 Task: In the  document Johnny.docx Add another  'page' Use the Tool Explore 'and look for brief about the picture in first page, copy 2-3 lines in second sheet.' Align the text to the Left
Action: Mouse moved to (569, 627)
Screenshot: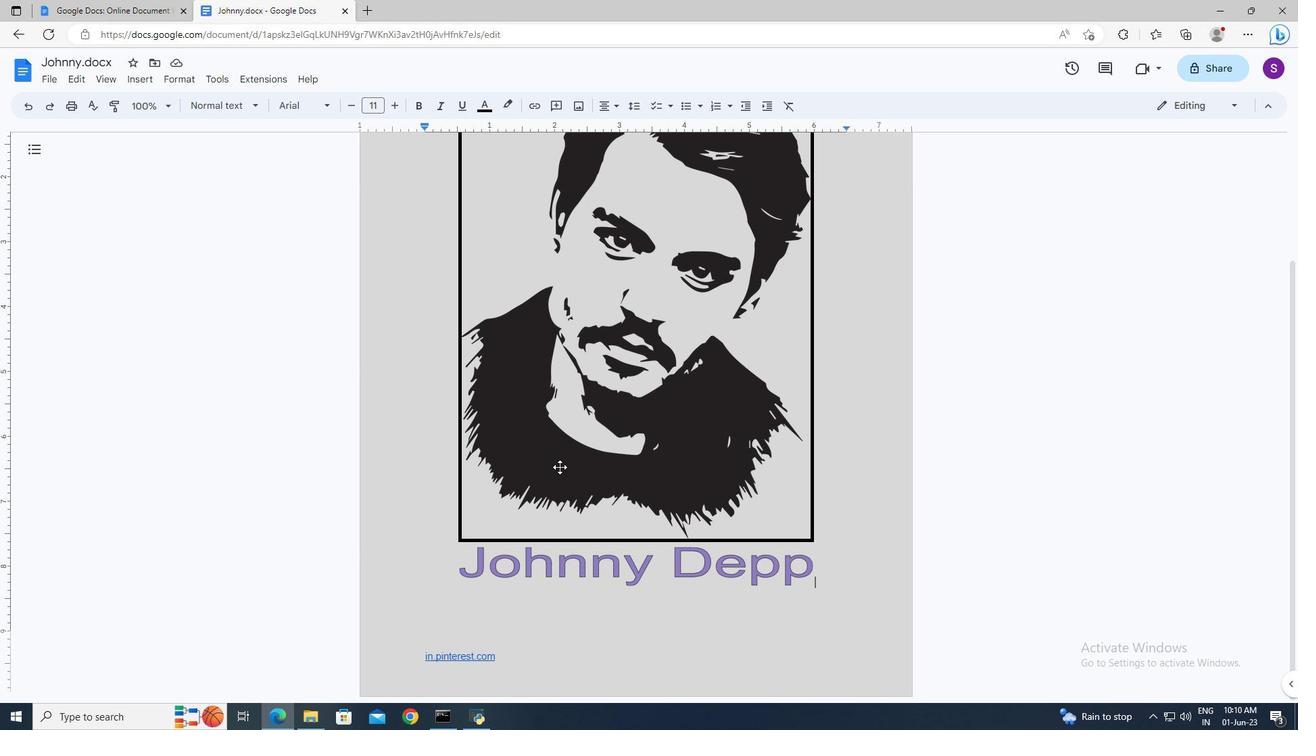 
Action: Mouse pressed left at (569, 627)
Screenshot: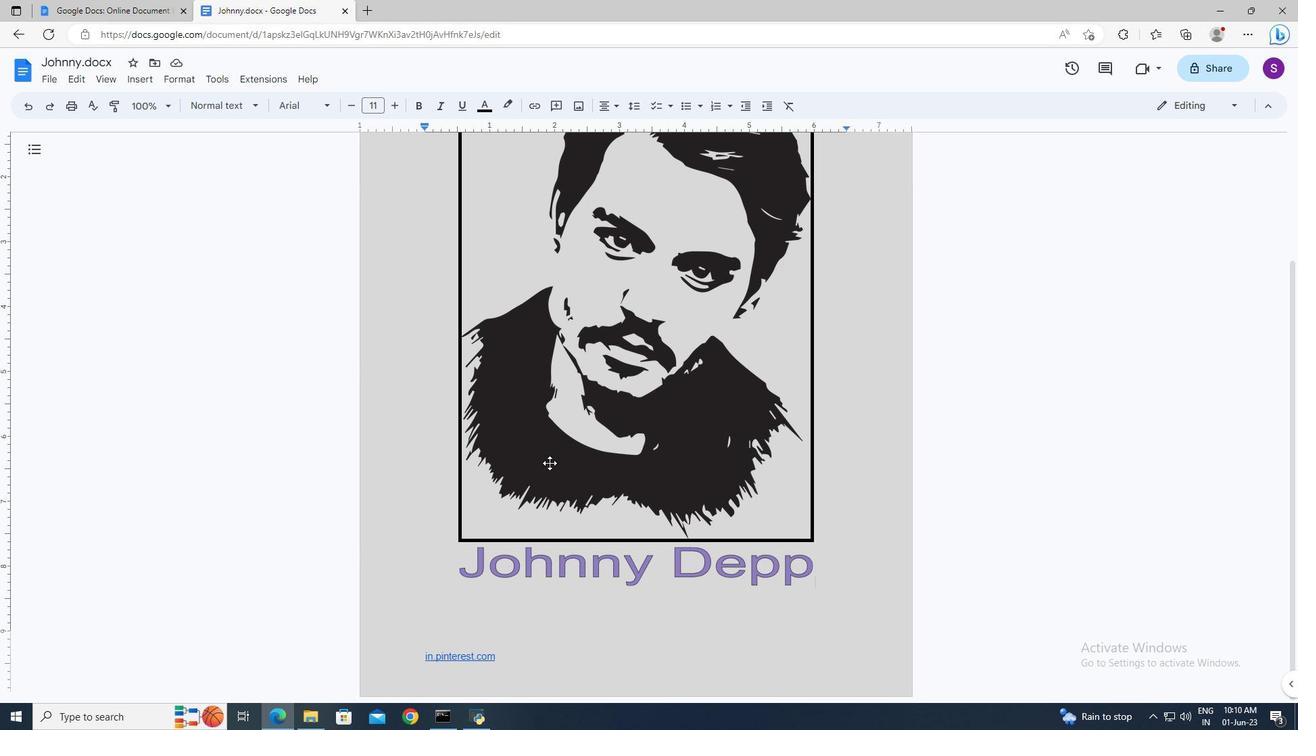 
Action: Mouse moved to (664, 649)
Screenshot: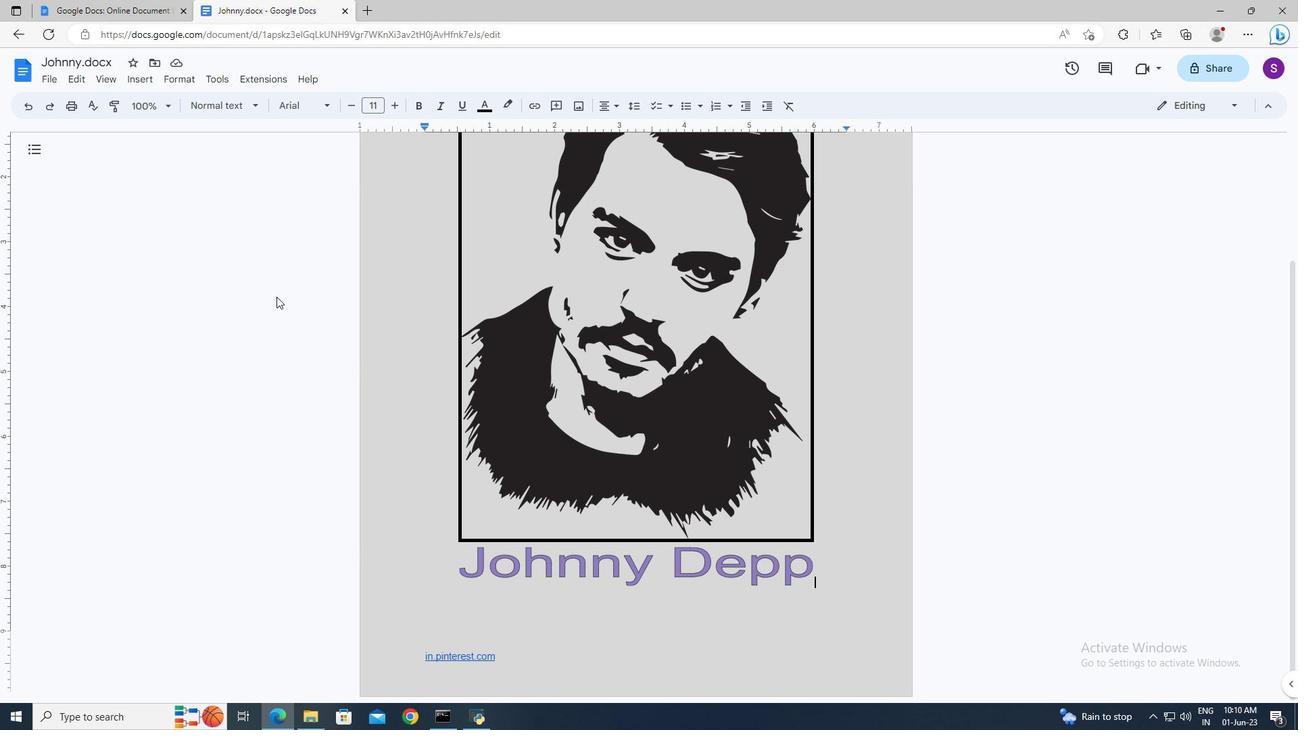 
Action: Mouse pressed left at (664, 649)
Screenshot: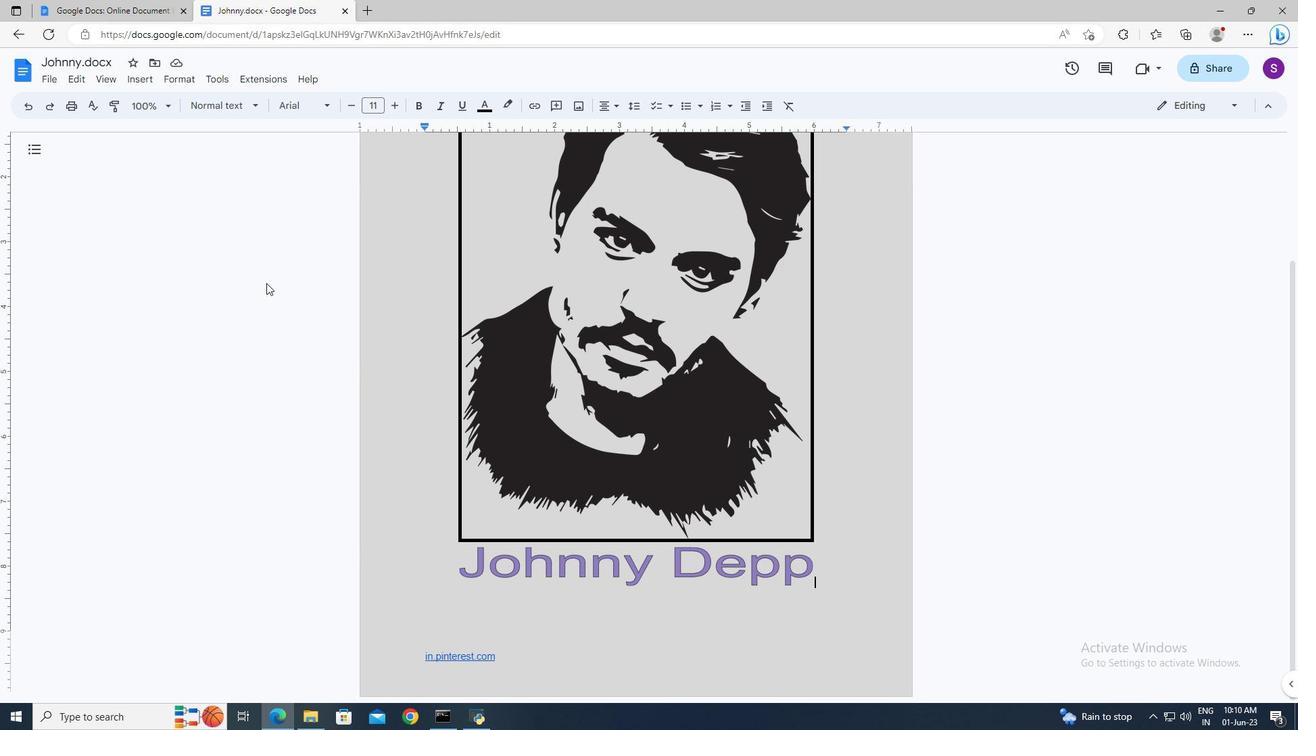 
Action: Mouse moved to (699, 645)
Screenshot: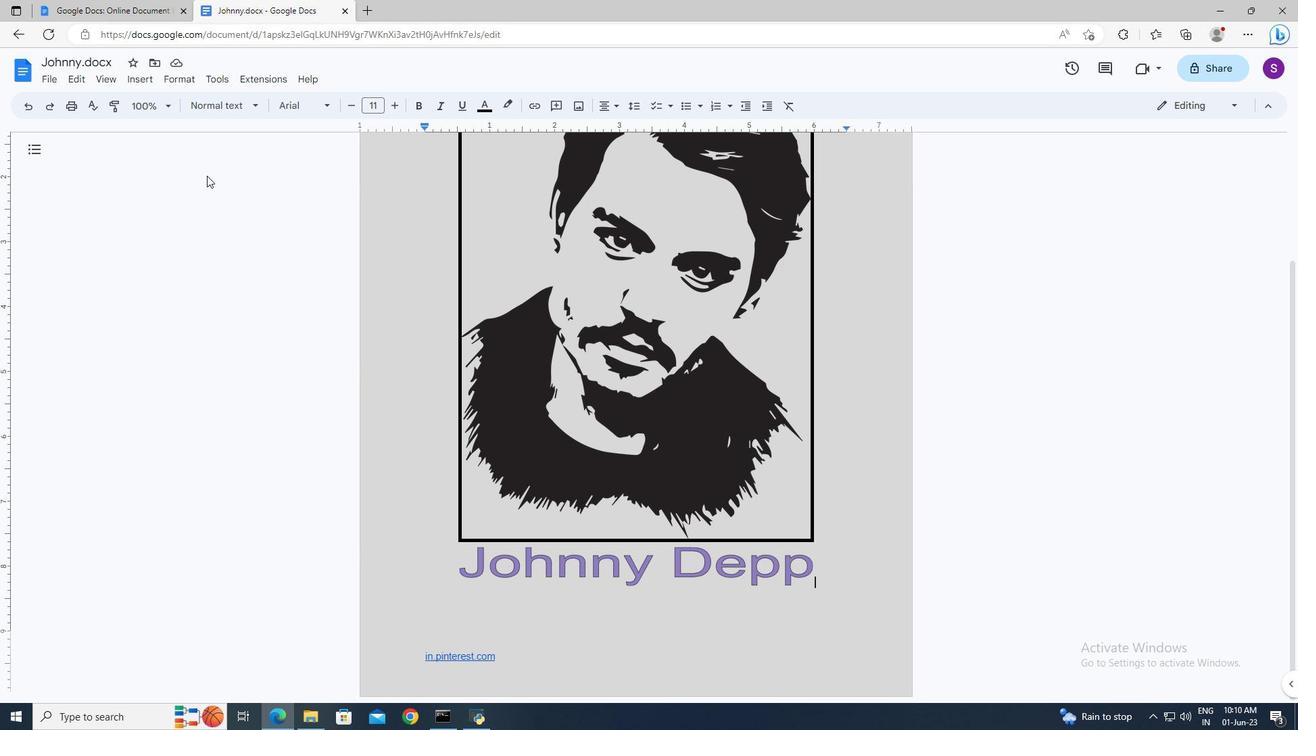 
Action: Mouse pressed left at (699, 645)
Screenshot: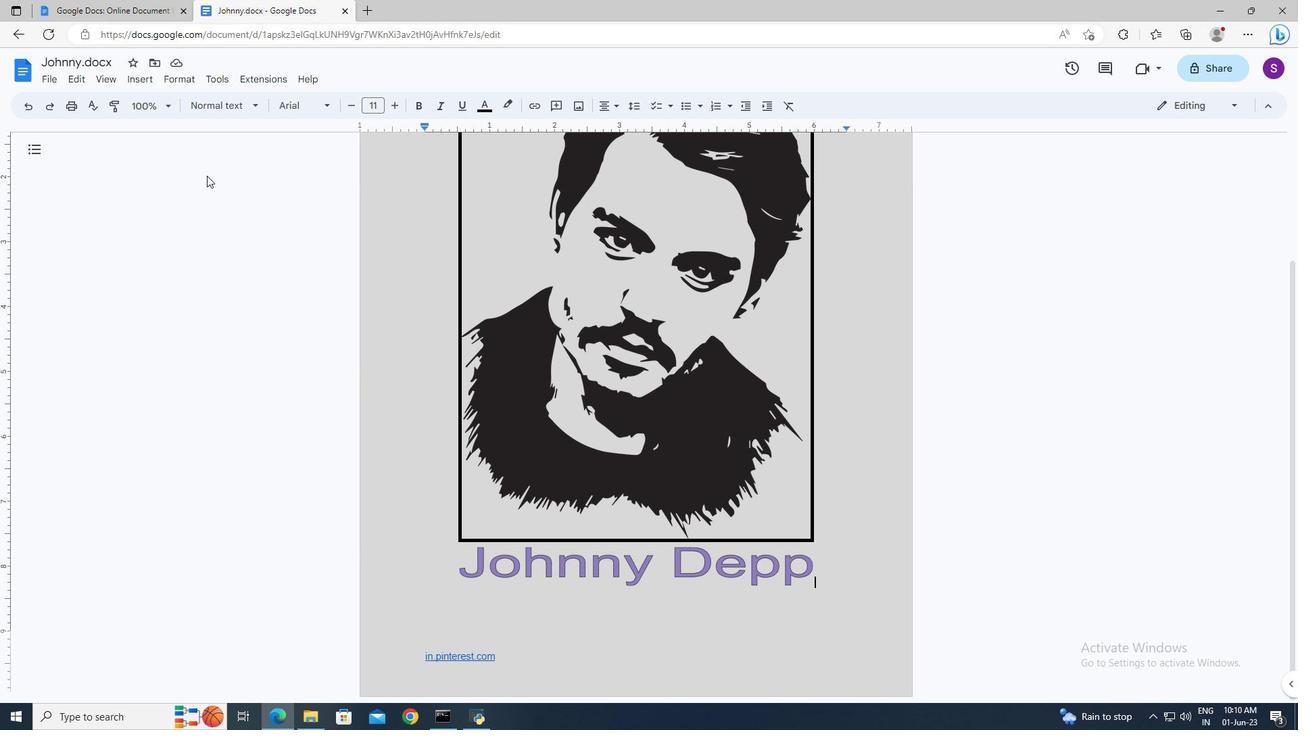 
Action: Mouse pressed left at (699, 645)
Screenshot: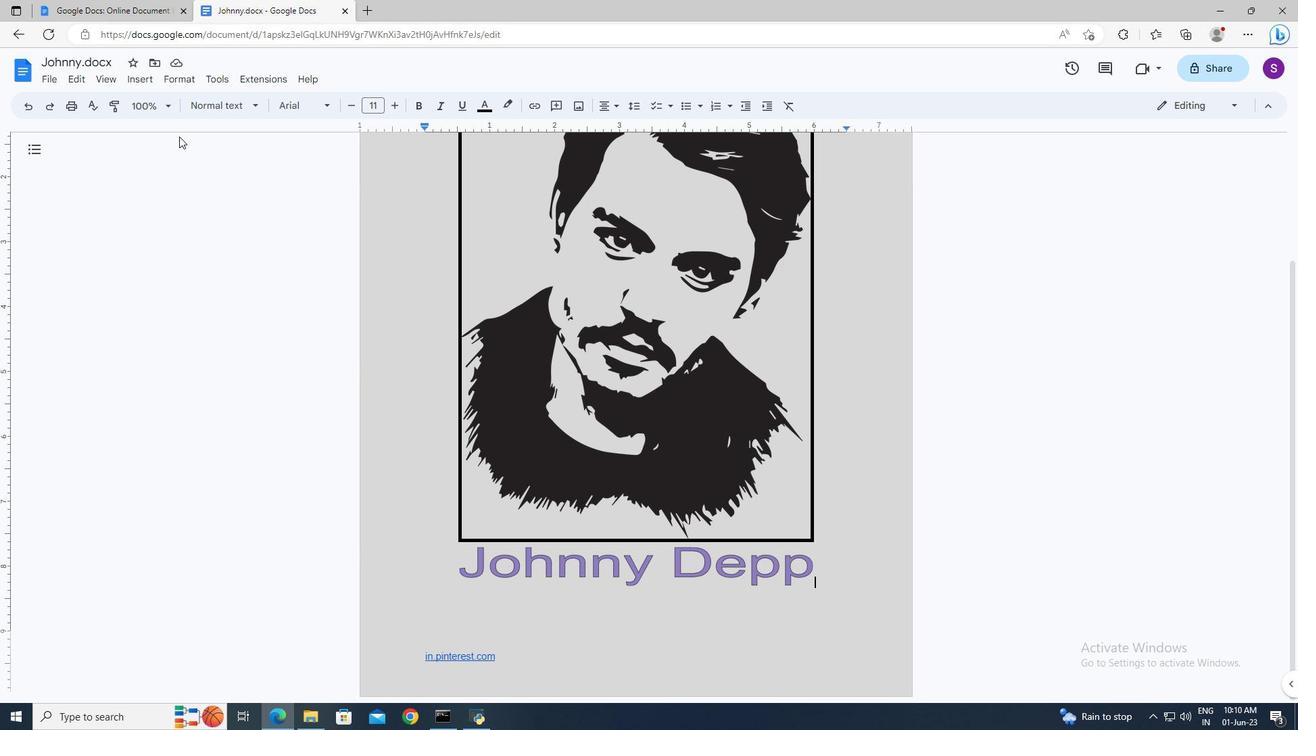 
Action: Mouse moved to (144, 84)
Screenshot: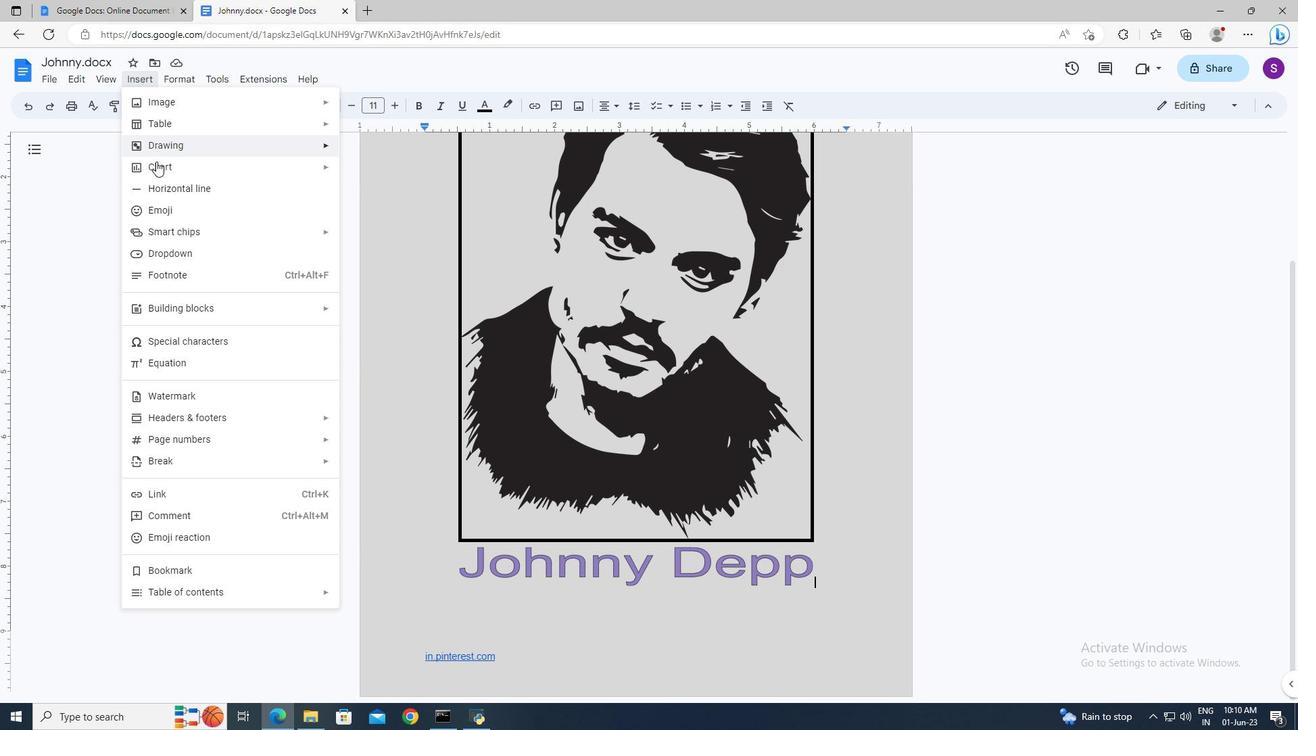 
Action: Mouse pressed left at (144, 84)
Screenshot: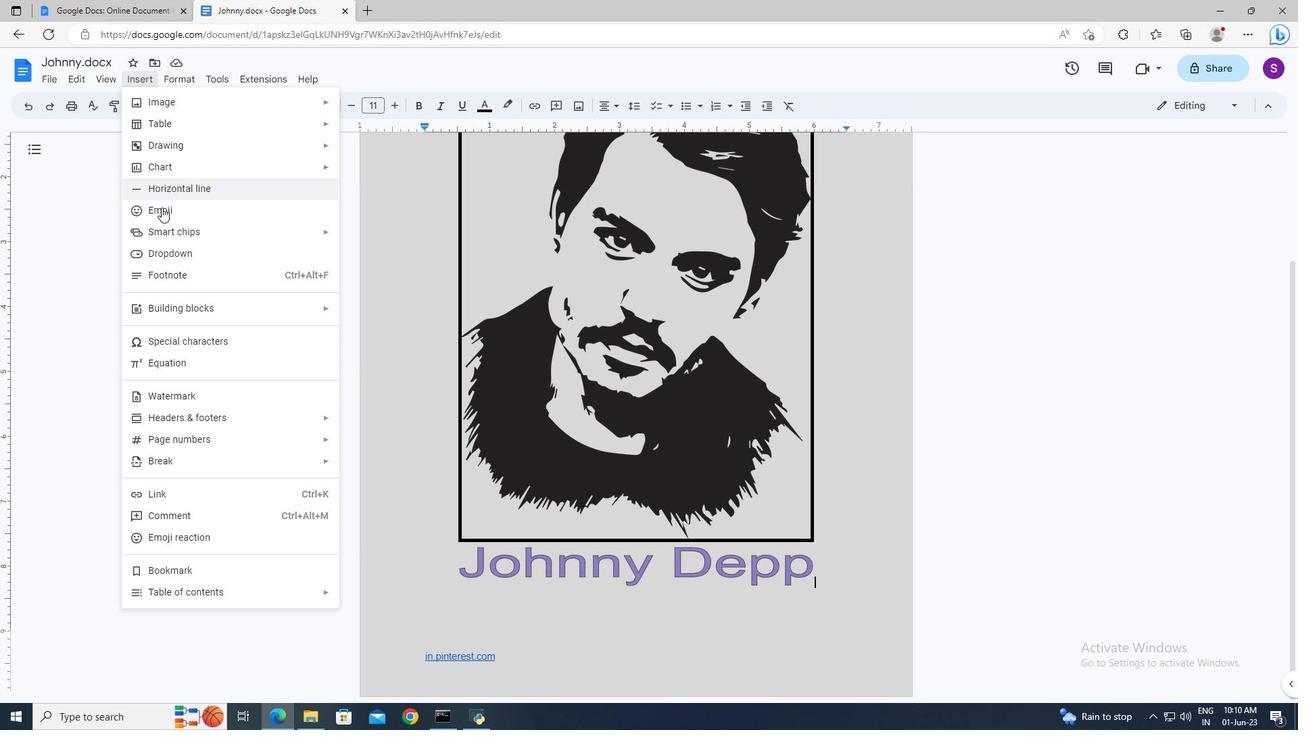 
Action: Mouse pressed left at (144, 84)
Screenshot: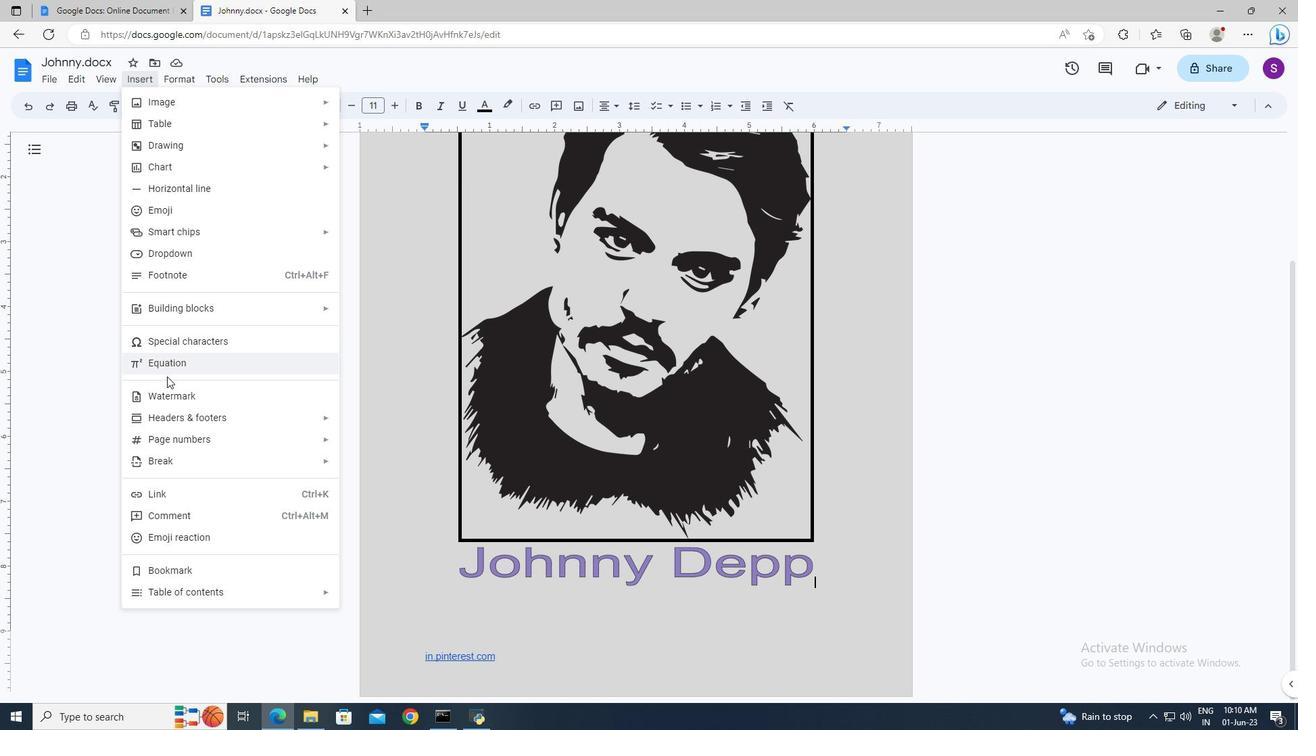 
Action: Mouse moved to (146, 85)
Screenshot: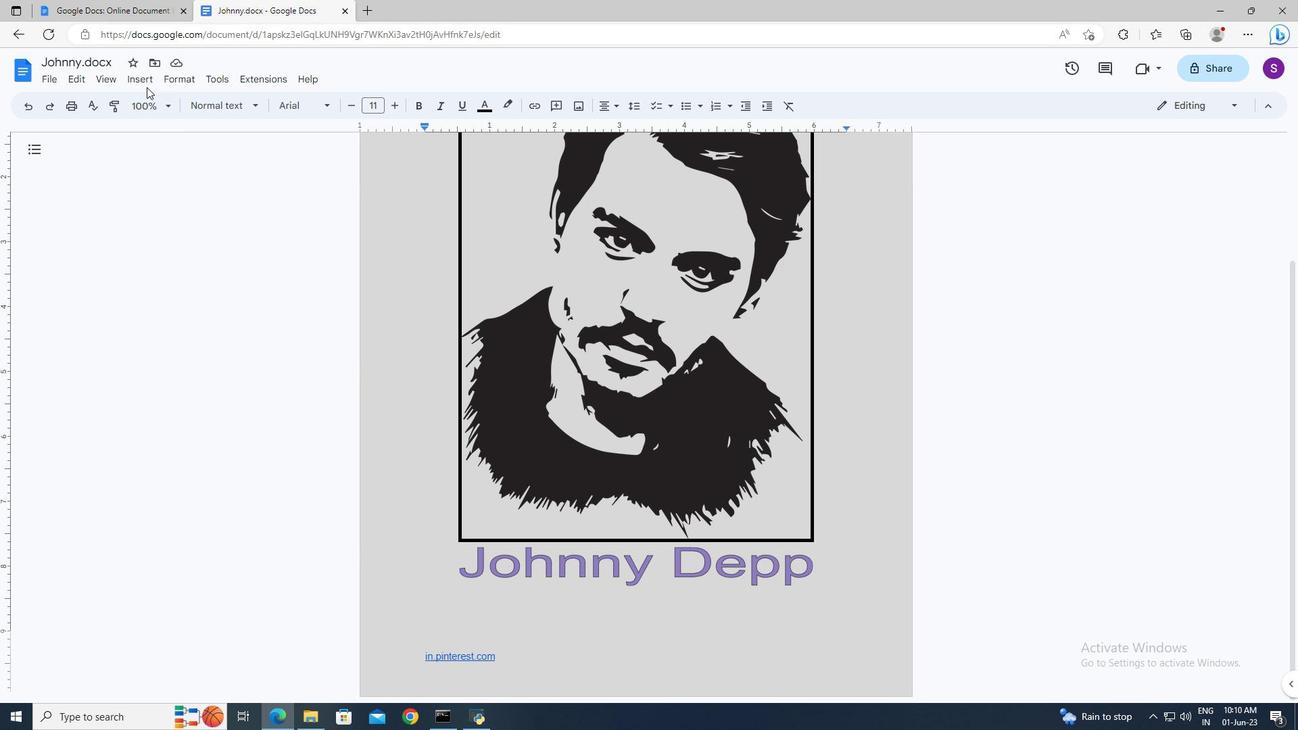 
Action: Mouse pressed left at (146, 85)
Screenshot: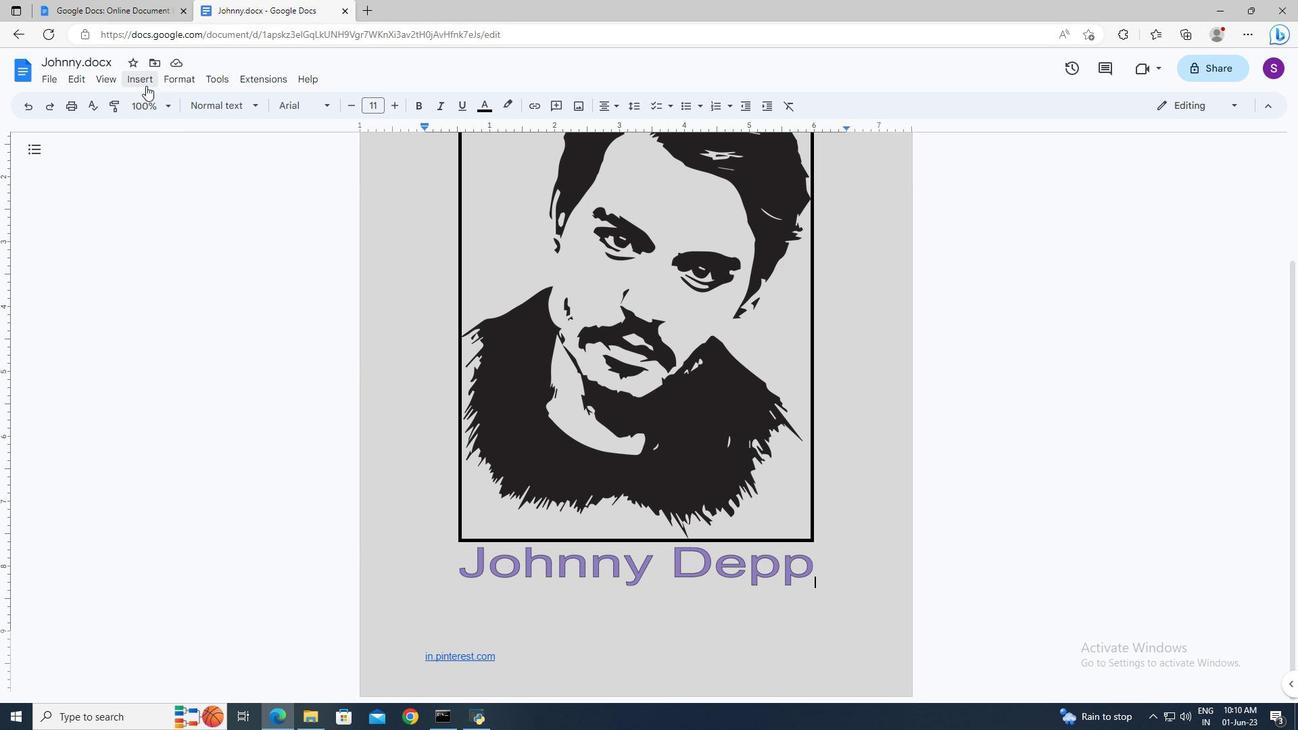 
Action: Mouse moved to (356, 469)
Screenshot: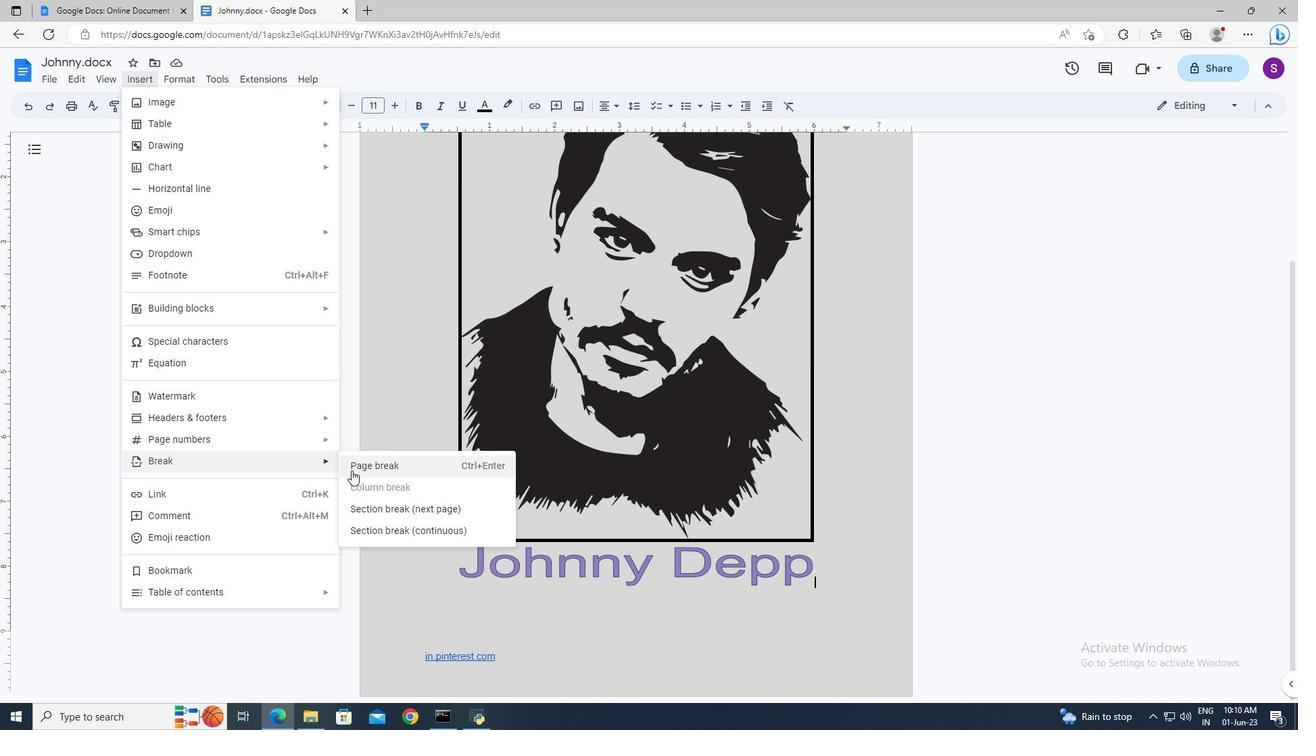 
Action: Mouse pressed left at (356, 469)
Screenshot: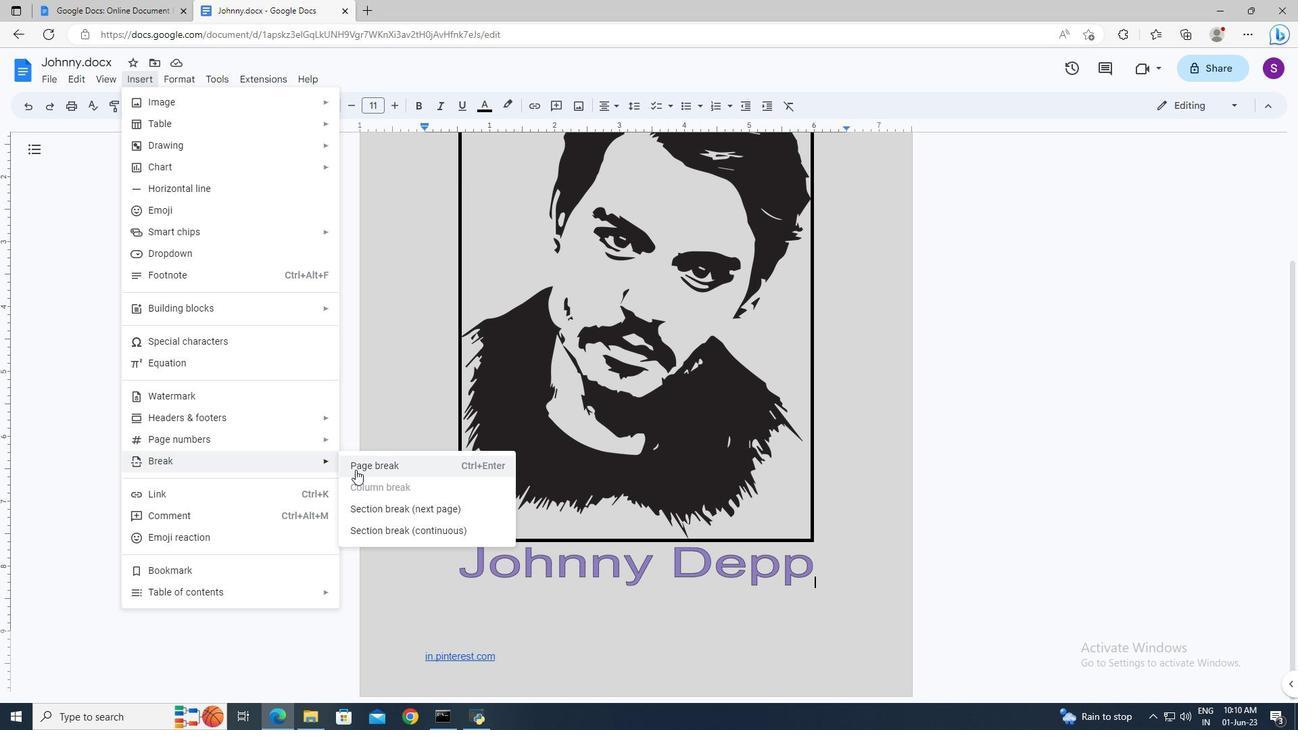 
Action: Mouse moved to (226, 85)
Screenshot: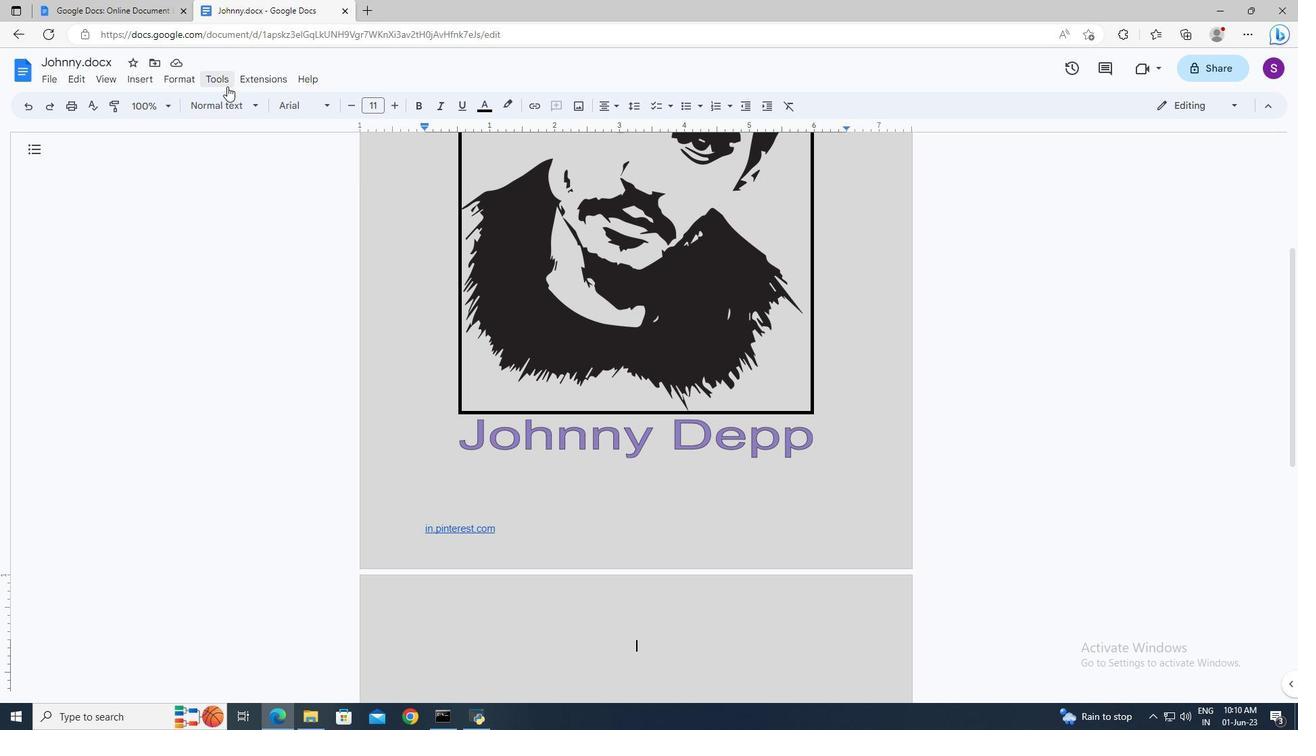 
Action: Mouse pressed left at (226, 85)
Screenshot: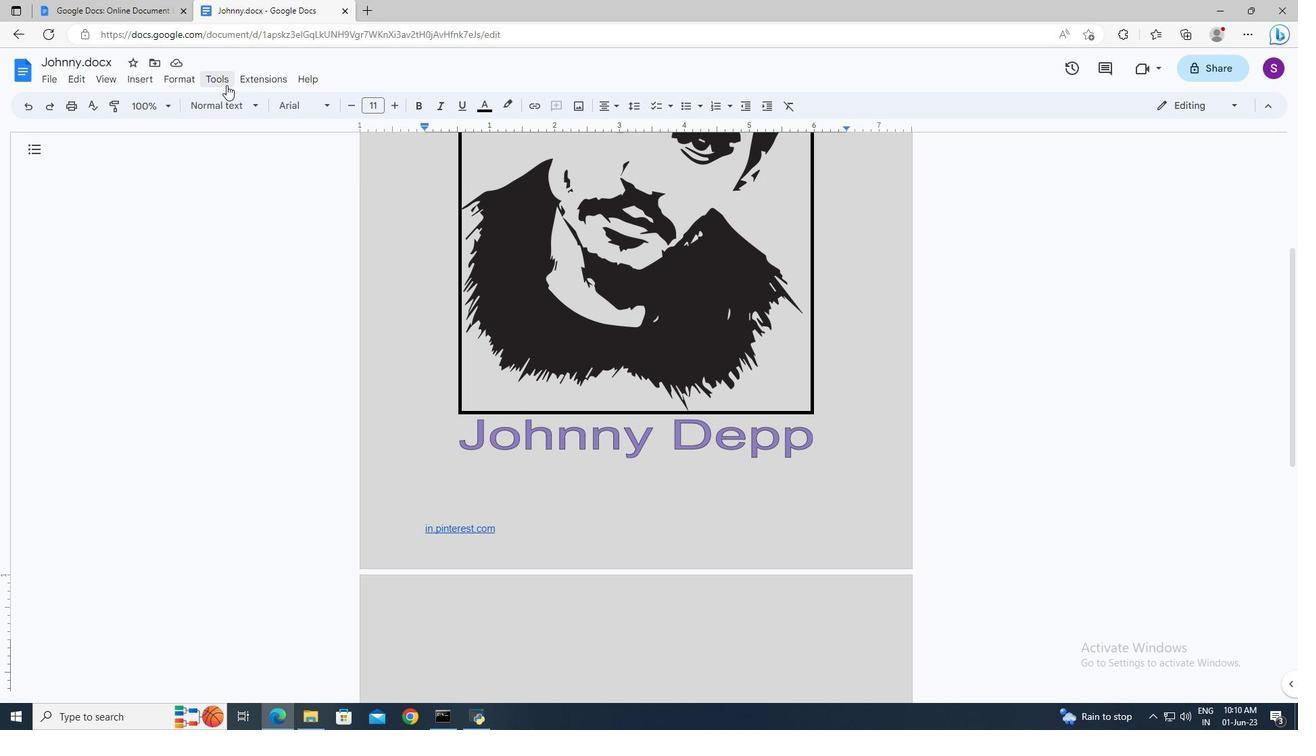 
Action: Mouse moved to (250, 231)
Screenshot: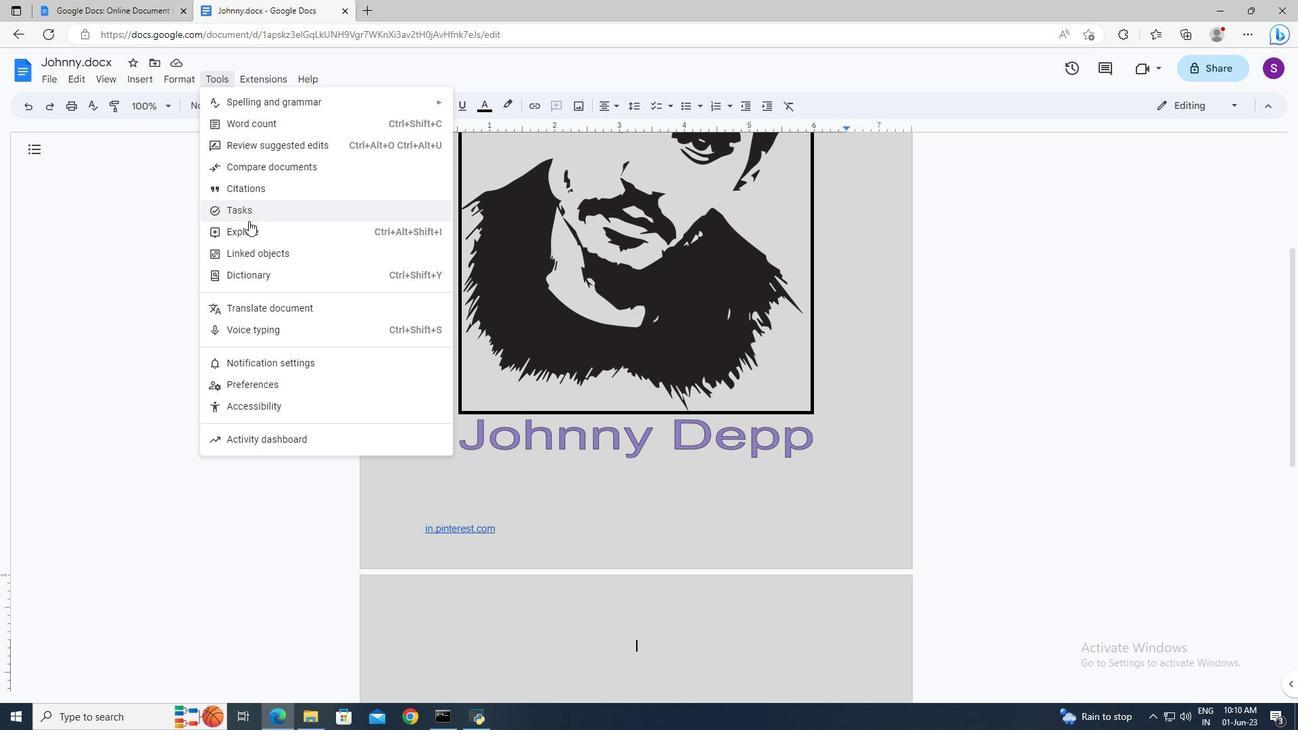 
Action: Mouse pressed left at (250, 231)
Screenshot: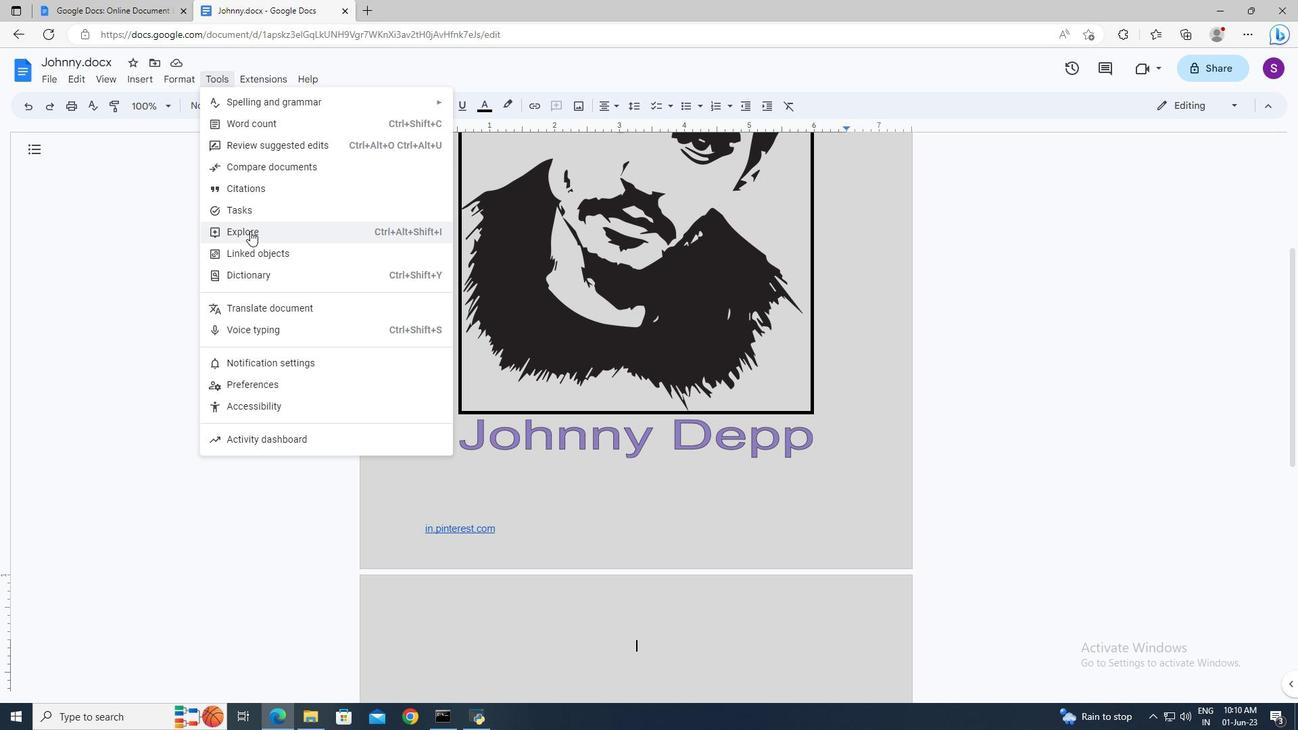
Action: Mouse moved to (1135, 141)
Screenshot: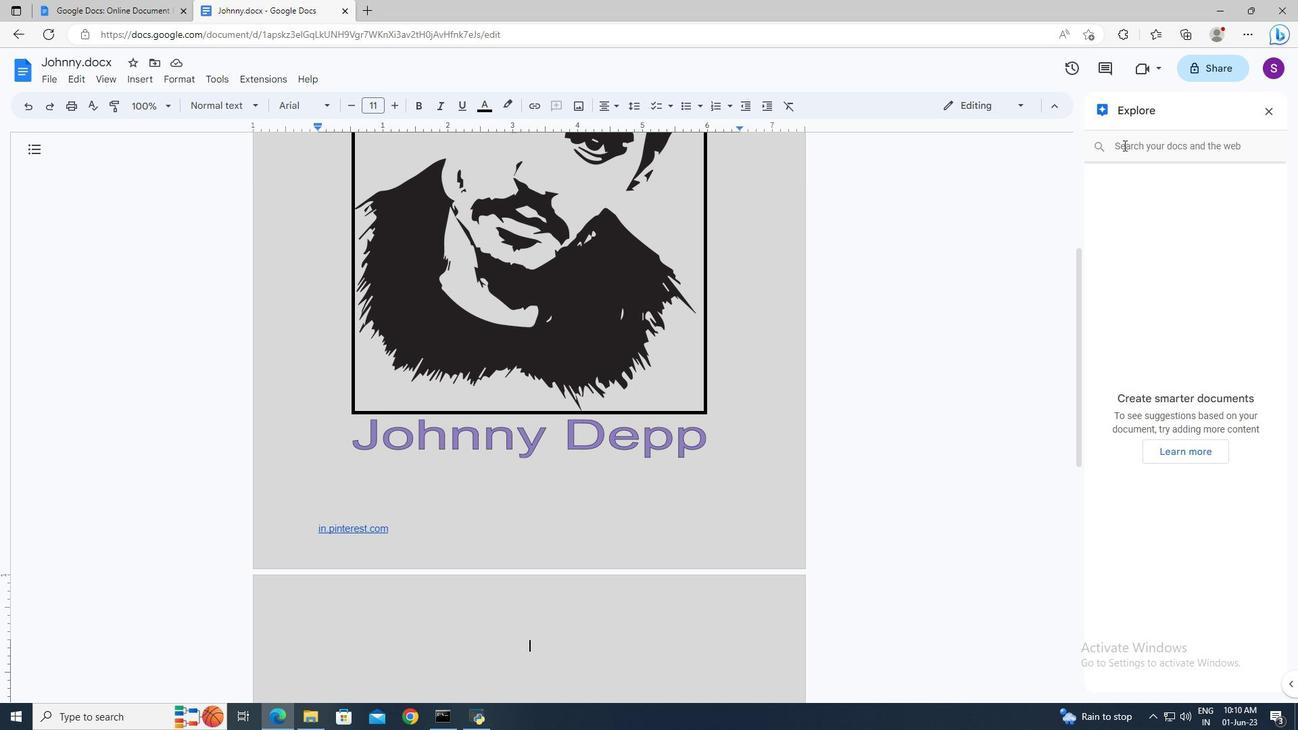 
Action: Mouse pressed left at (1135, 141)
Screenshot: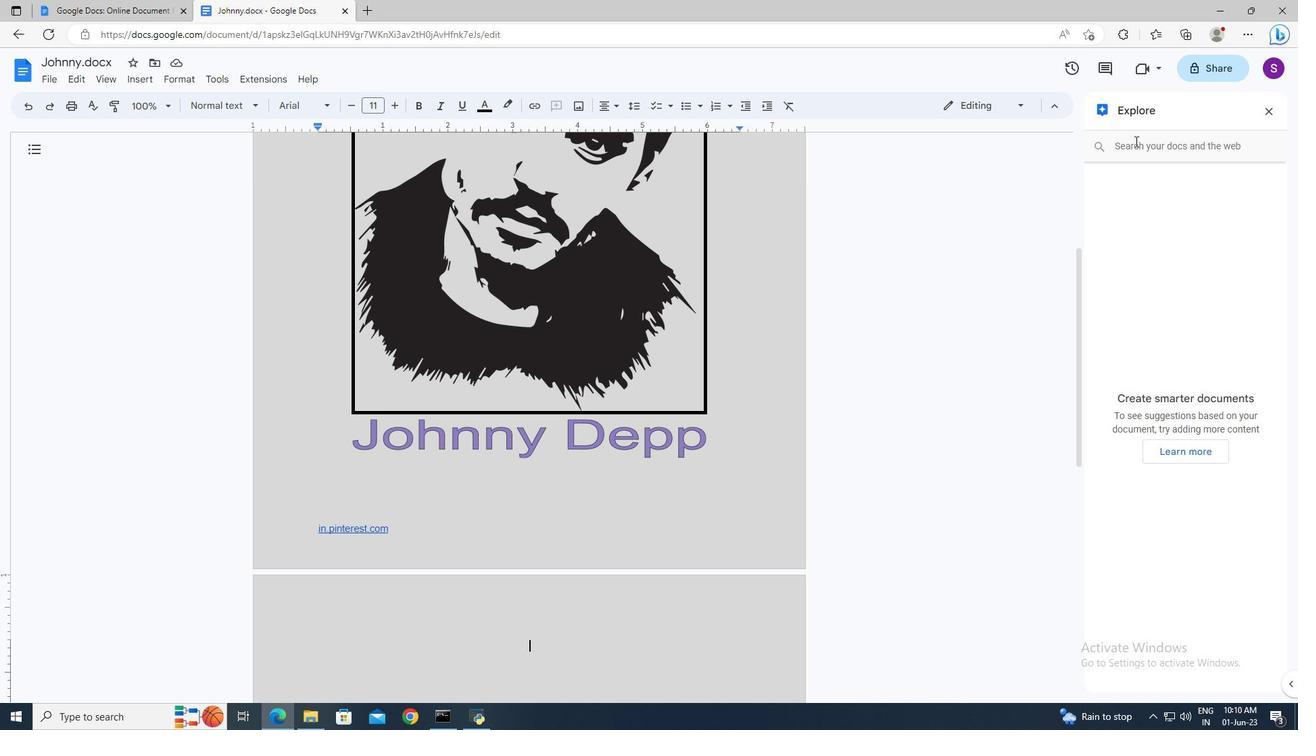 
Action: Mouse moved to (1134, 140)
Screenshot: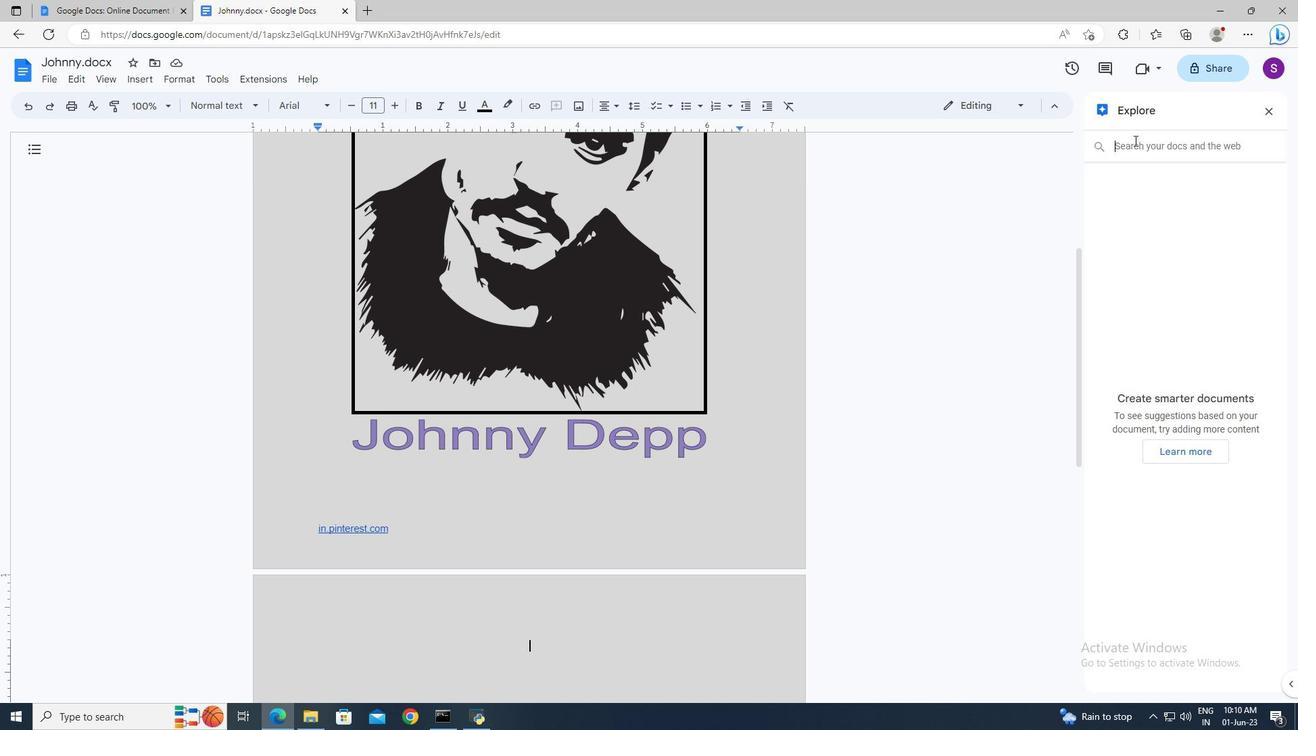 
Action: Key pressed brief<Key.space>about<Key.space><Key.shift>Johnny<Key.space><Key.shift>Depp<Key.enter>
Screenshot: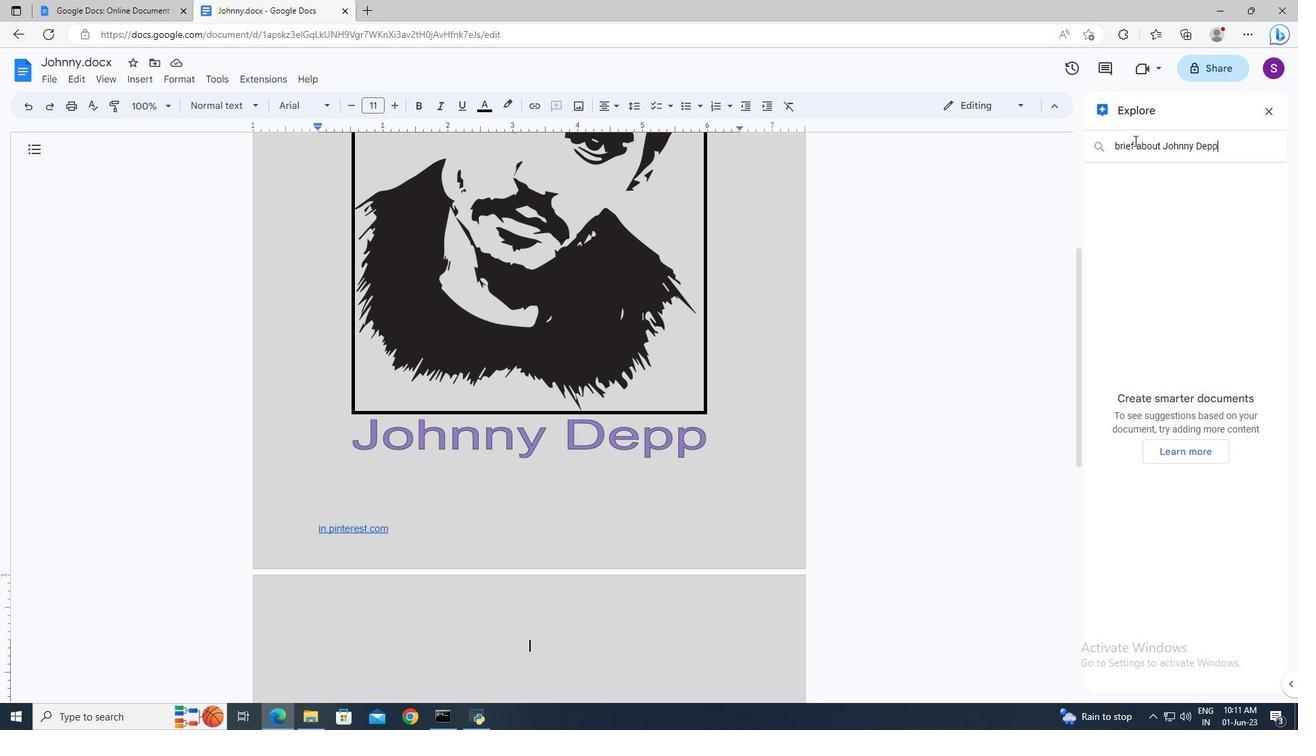 
Action: Mouse moved to (1206, 185)
Screenshot: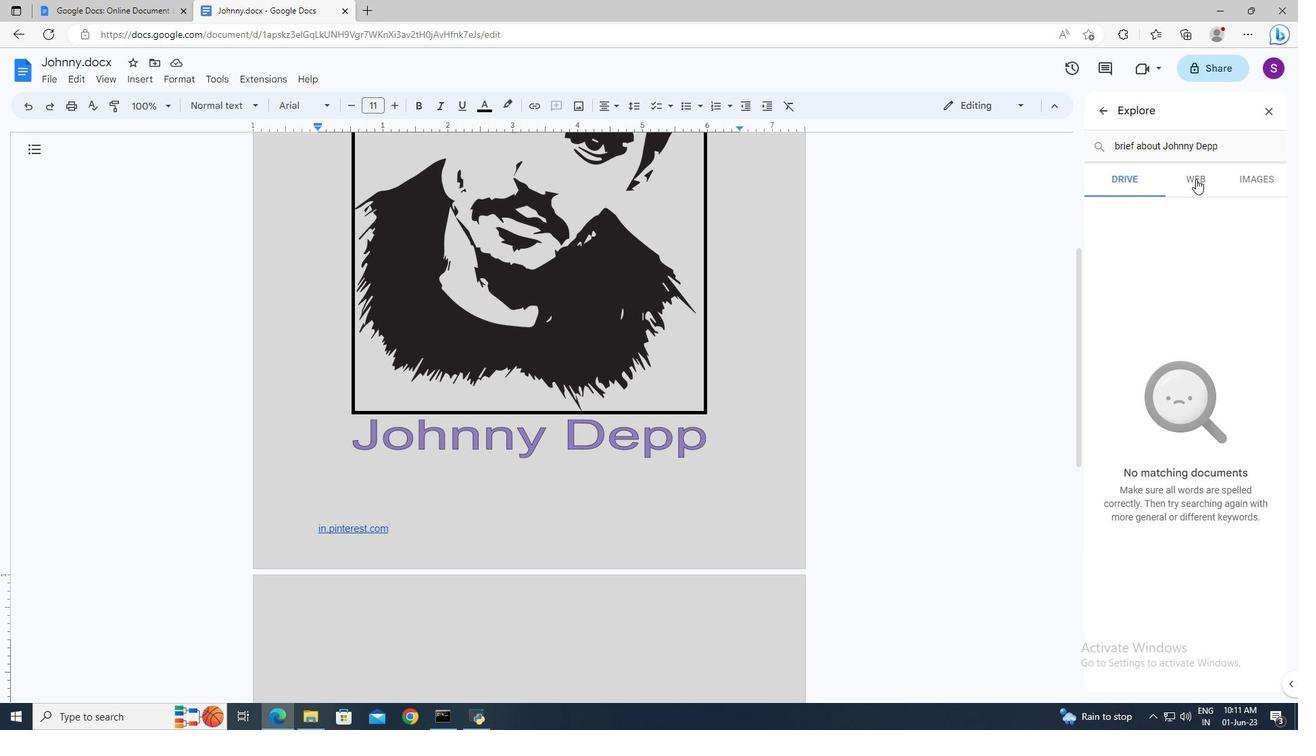 
Action: Mouse pressed left at (1206, 185)
Screenshot: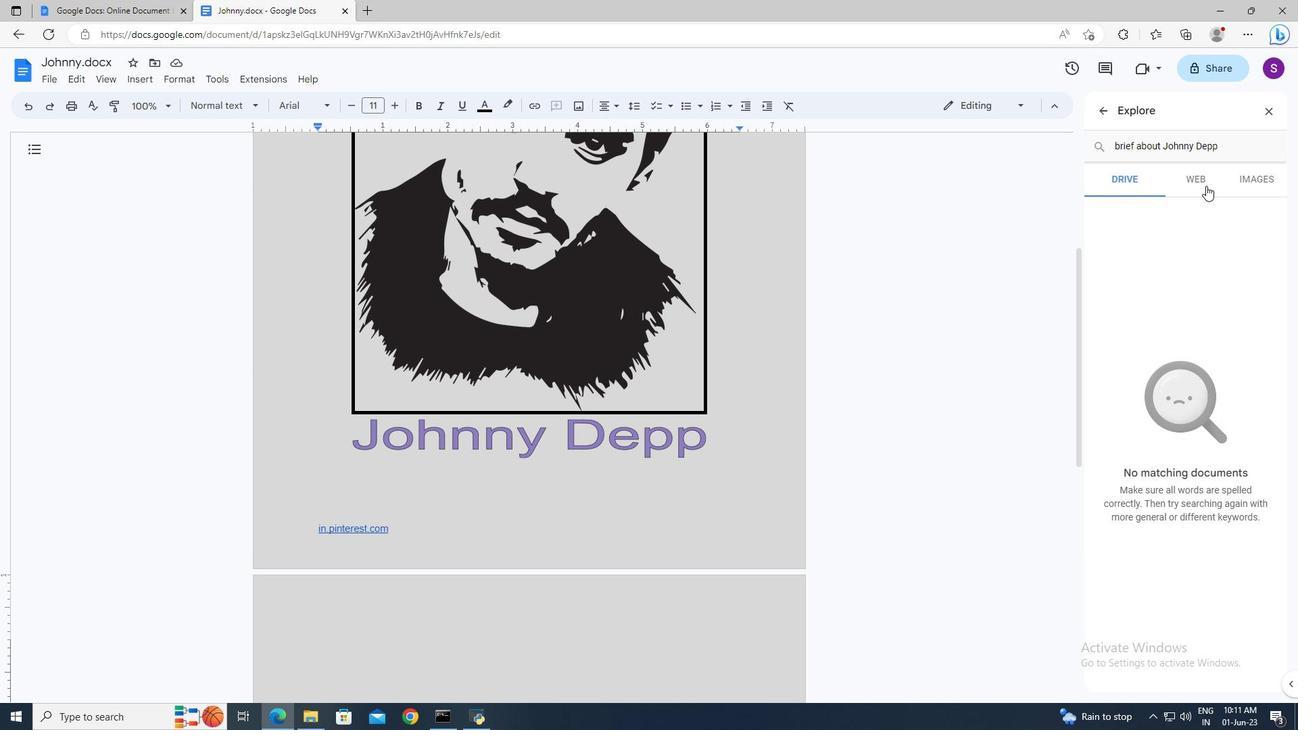 
Action: Mouse moved to (1196, 239)
Screenshot: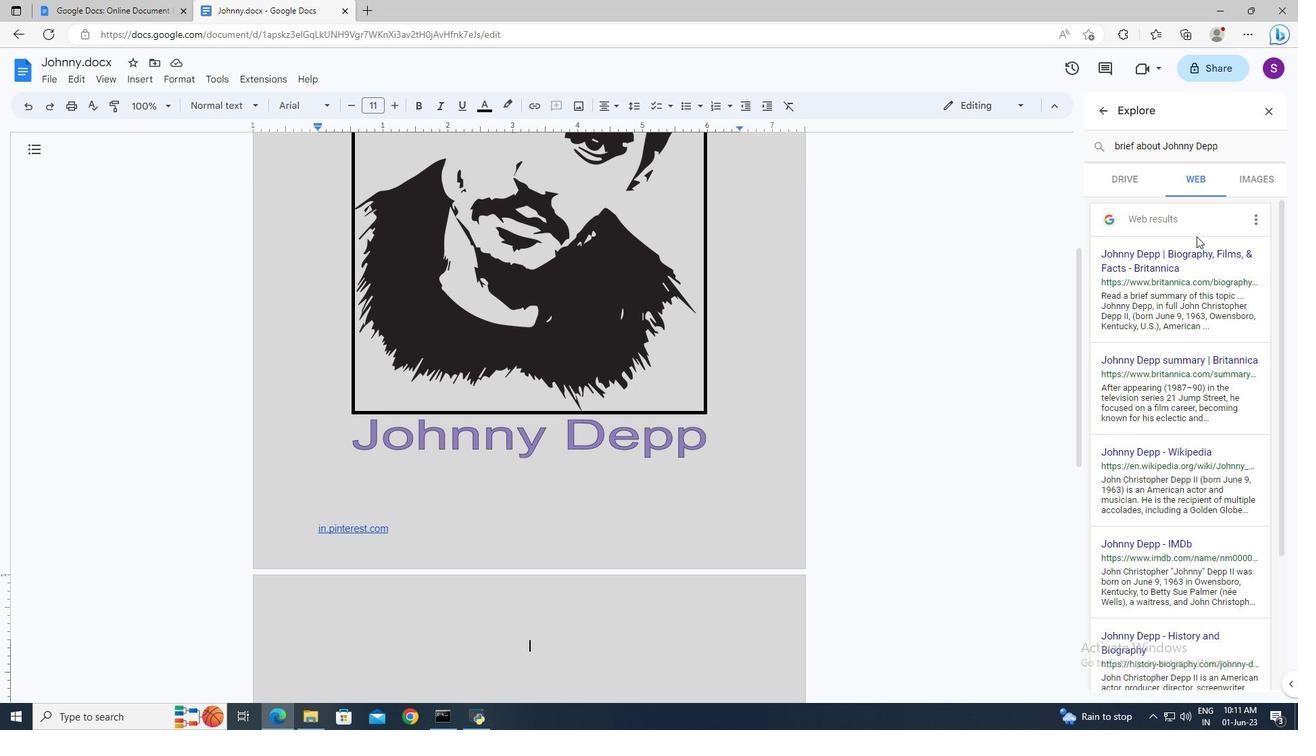 
Action: Mouse scrolled (1196, 238) with delta (0, 0)
Screenshot: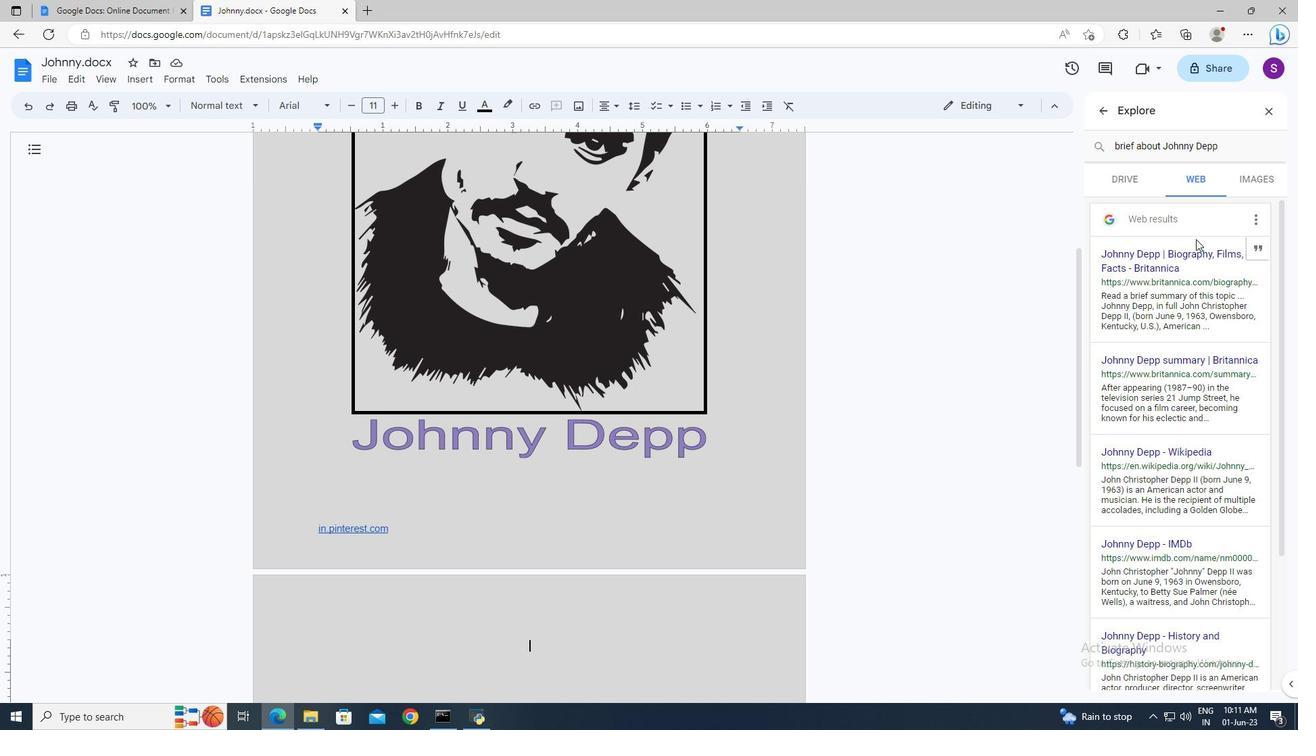 
Action: Mouse moved to (1101, 312)
Screenshot: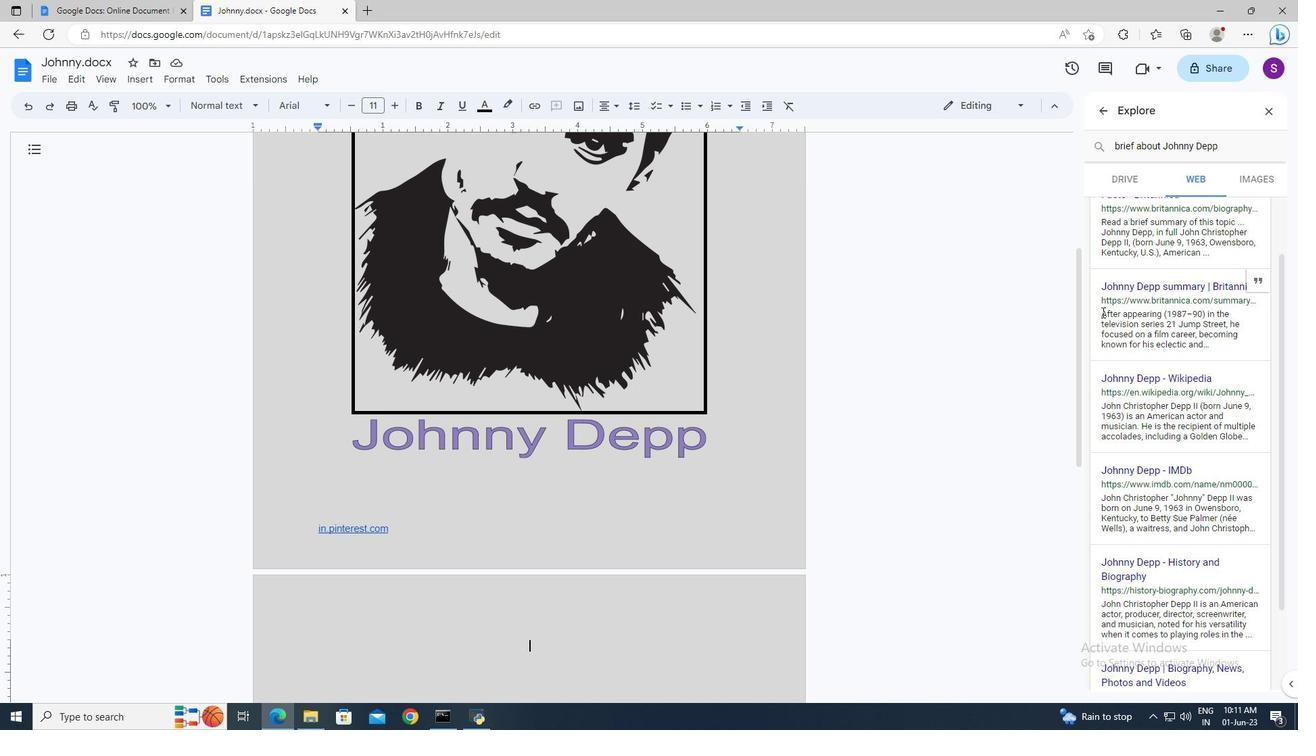 
Action: Mouse pressed left at (1101, 312)
Screenshot: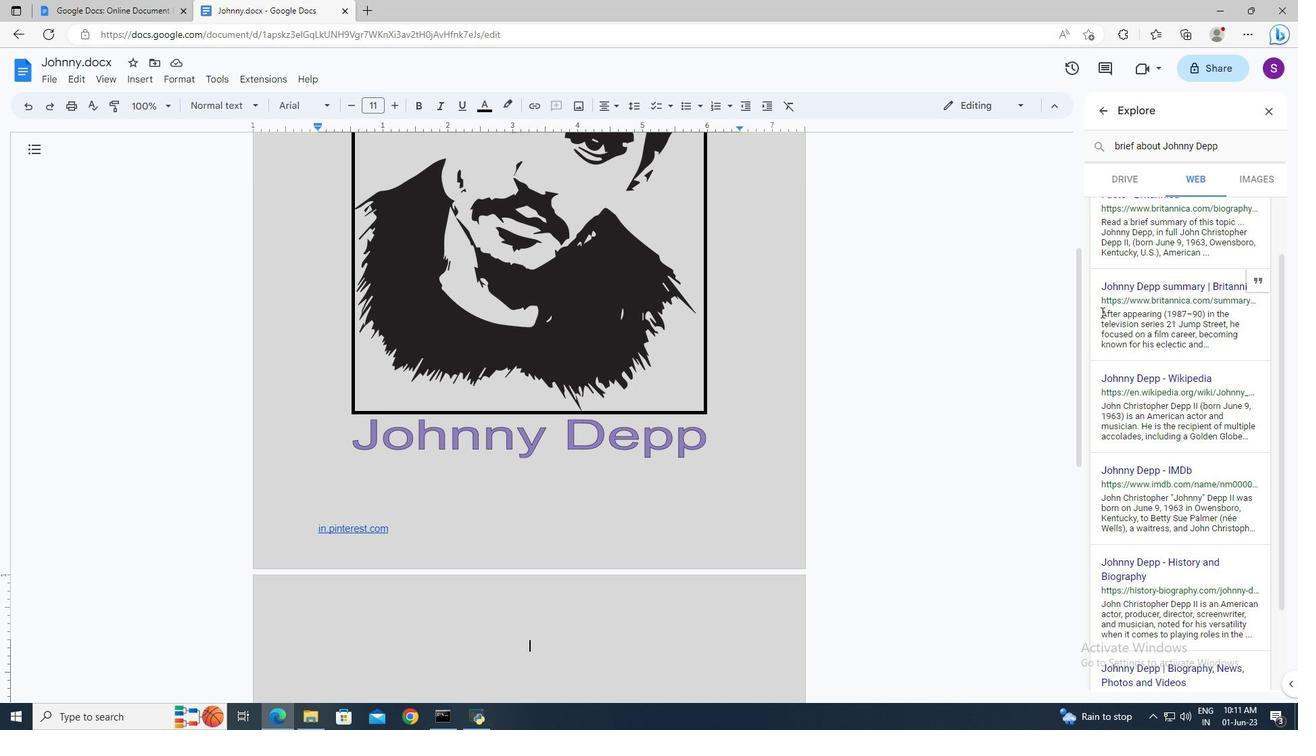 
Action: Mouse moved to (1165, 330)
Screenshot: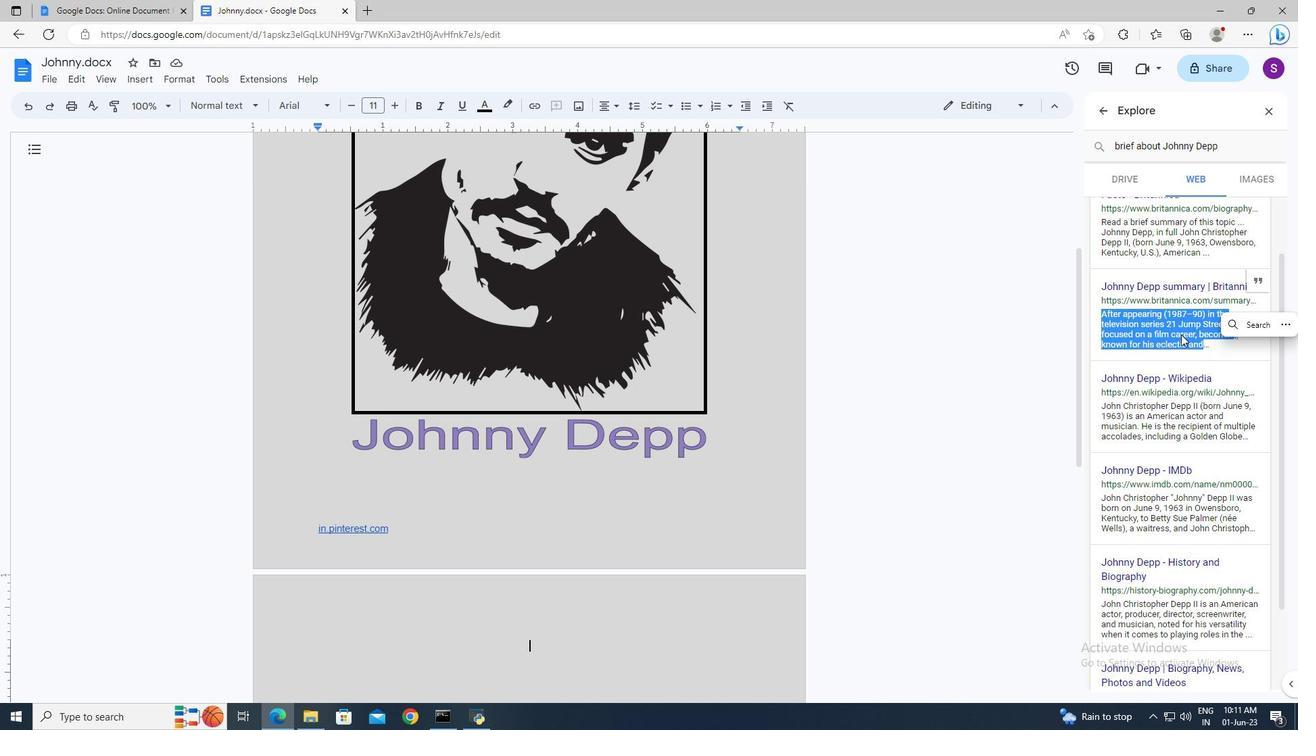
Action: Mouse pressed right at (1165, 330)
Screenshot: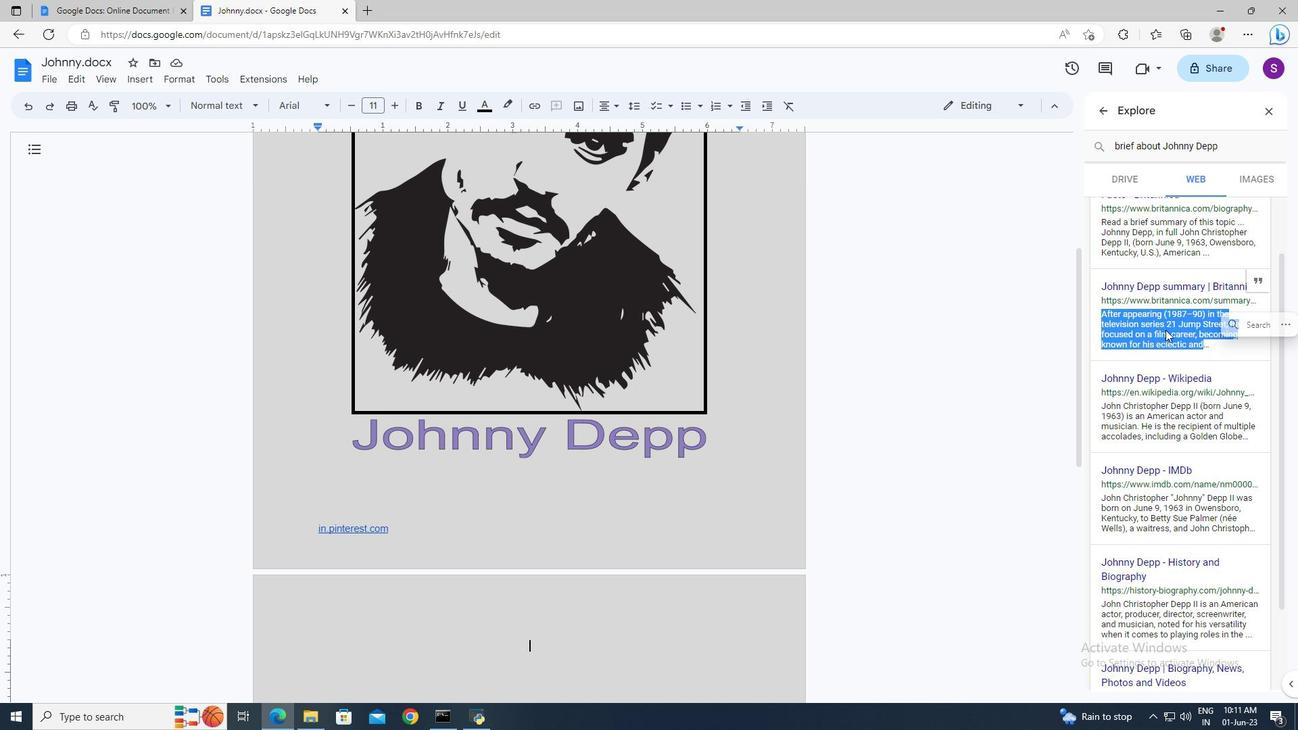 
Action: Mouse moved to (1034, 344)
Screenshot: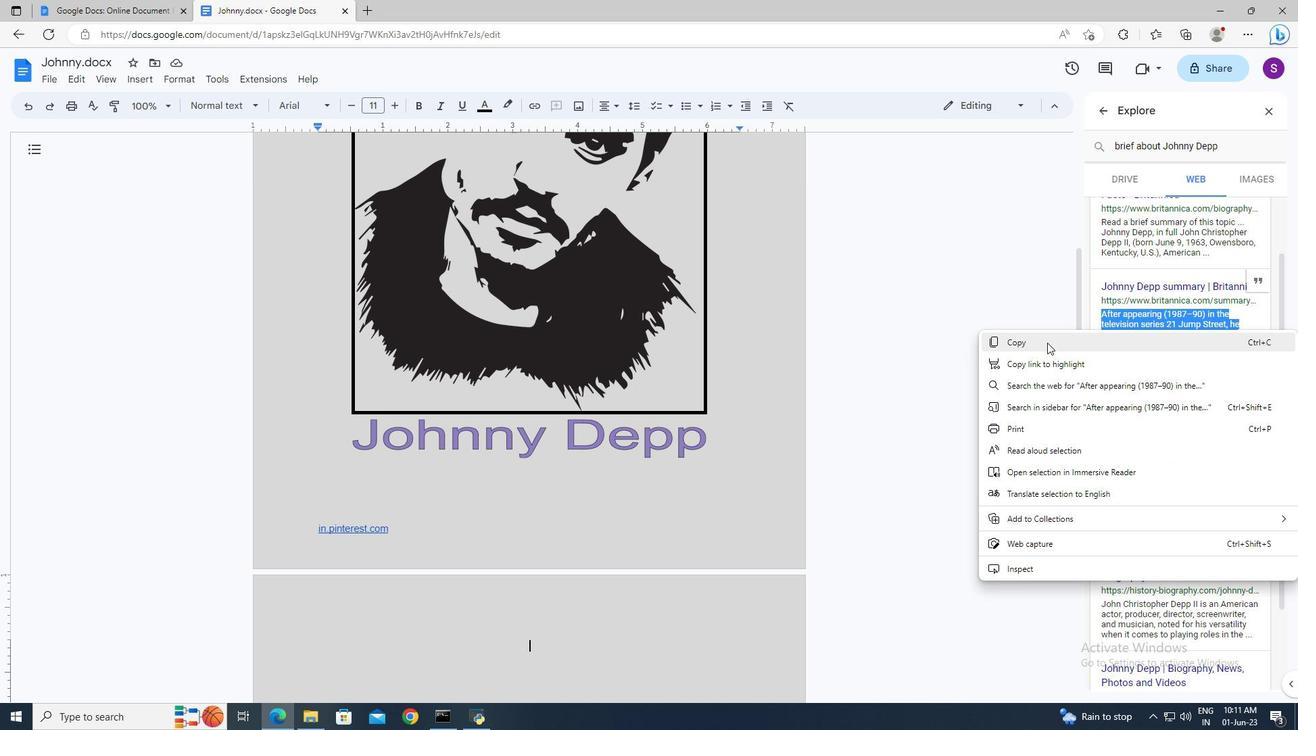 
Action: Mouse pressed left at (1034, 344)
Screenshot: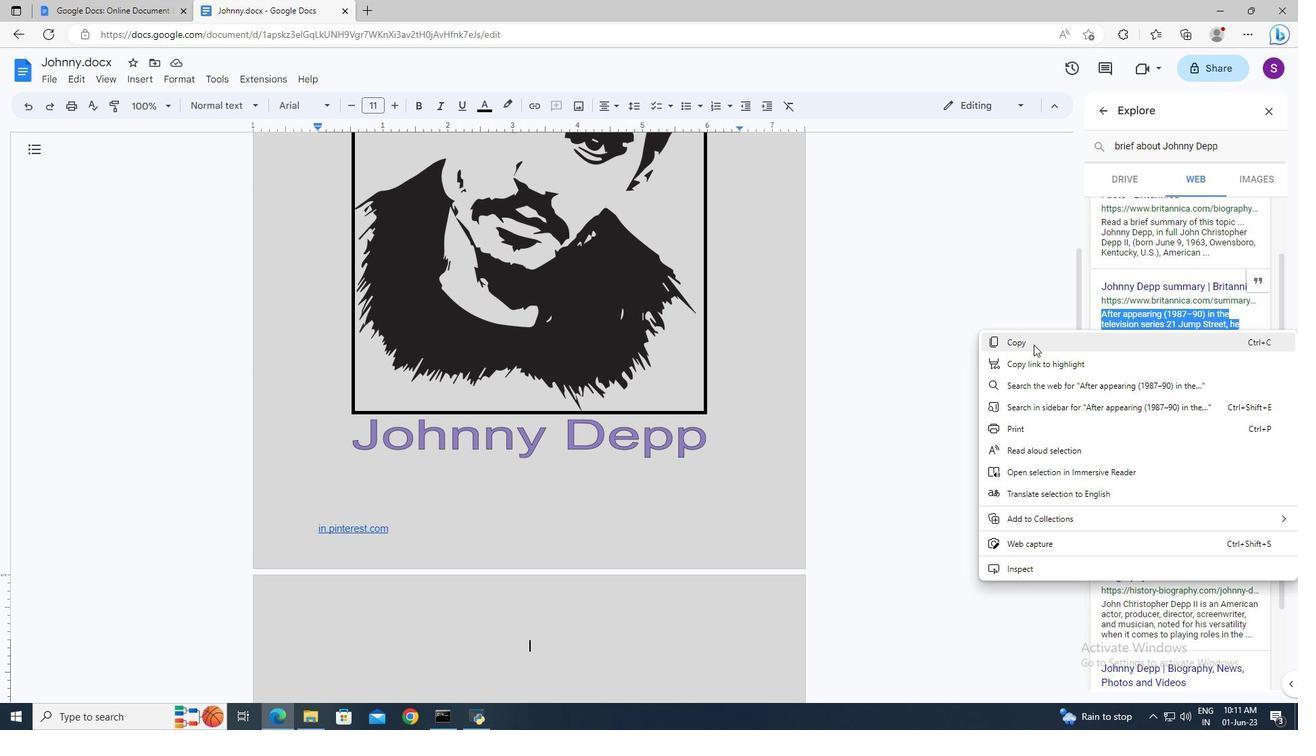 
Action: Mouse moved to (448, 647)
Screenshot: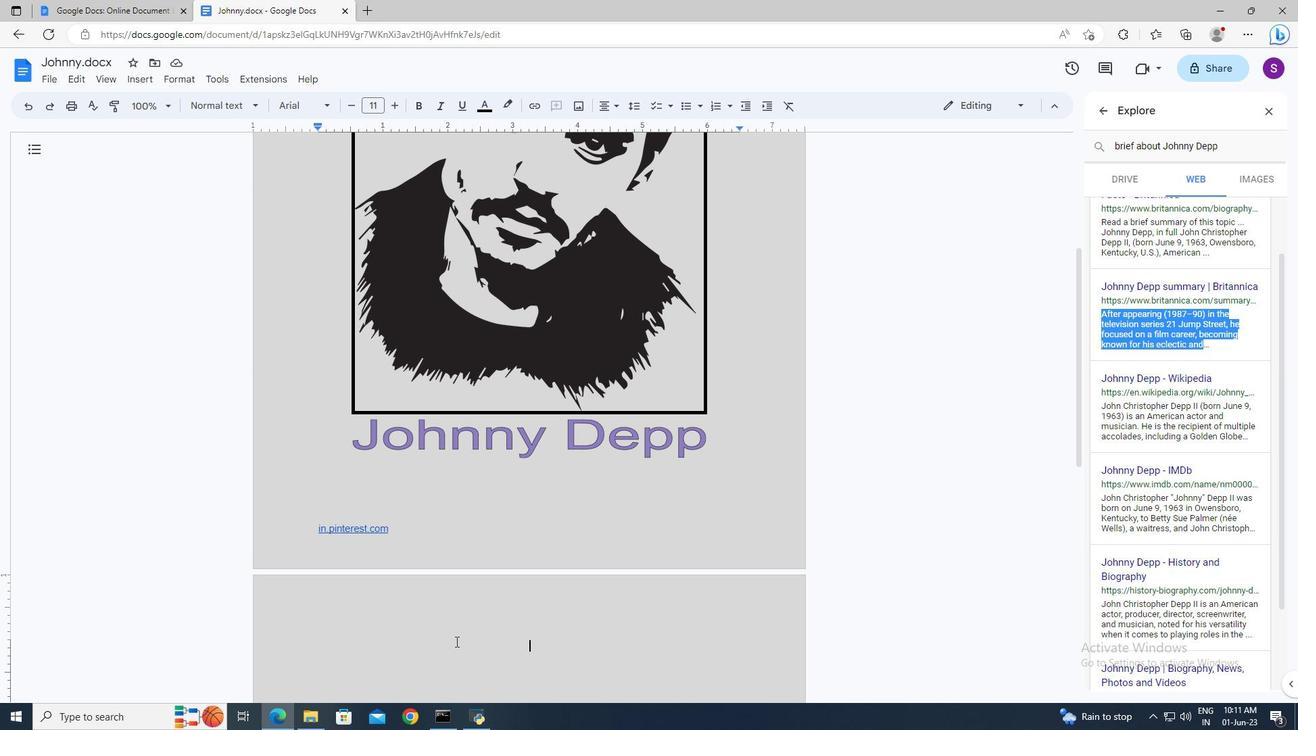 
Action: Mouse pressed right at (448, 647)
Screenshot: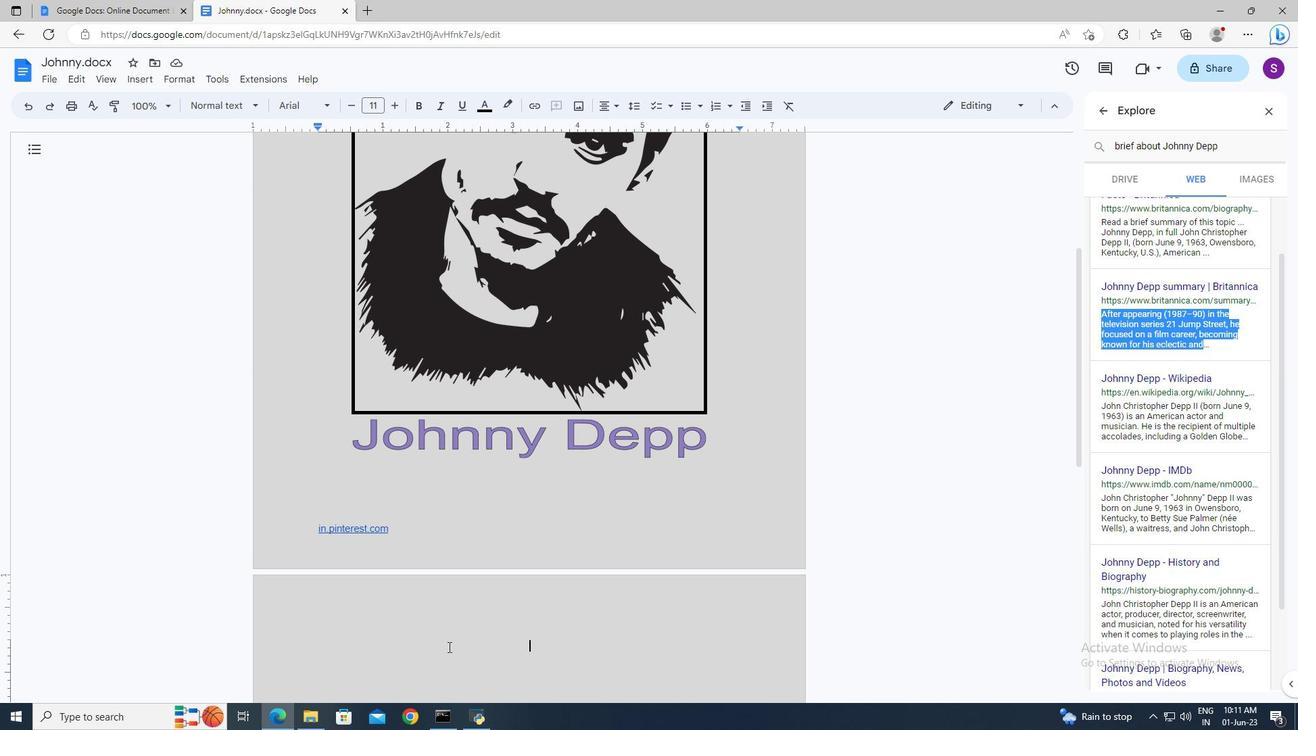 
Action: Mouse moved to (498, 495)
Screenshot: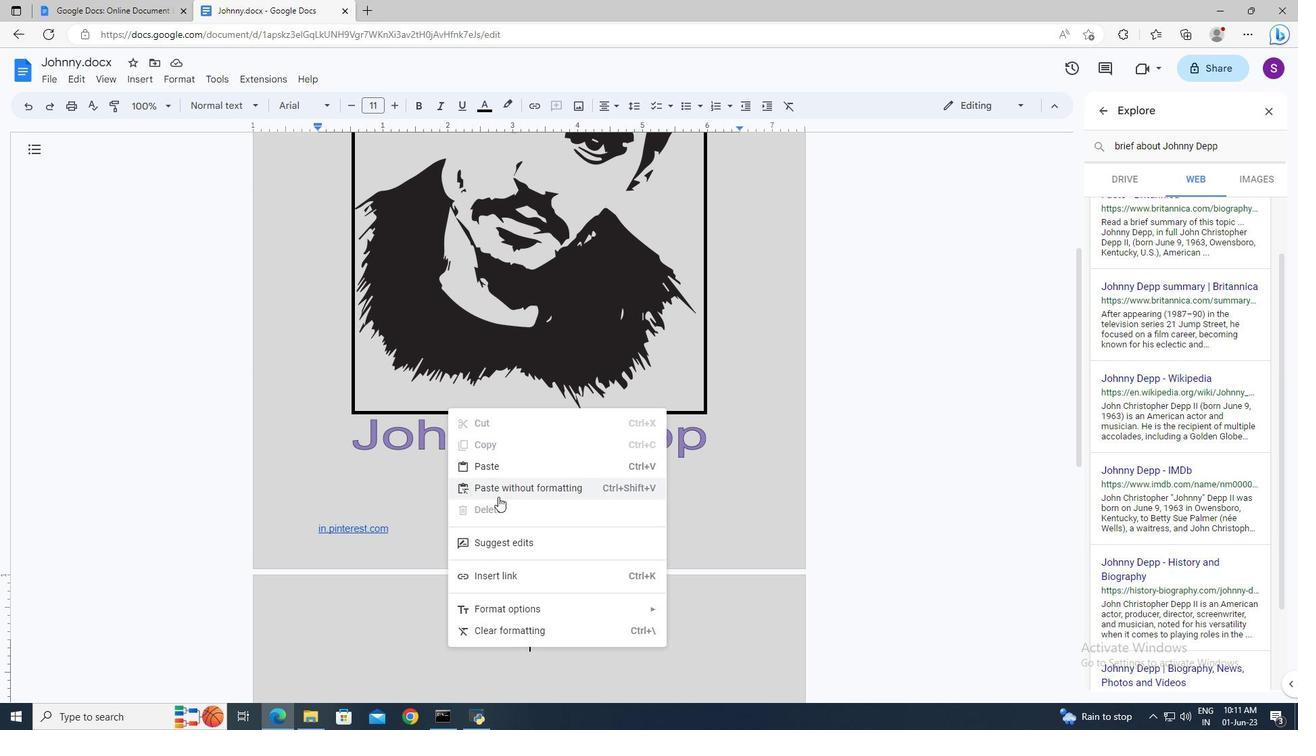 
Action: Mouse pressed left at (498, 495)
Screenshot: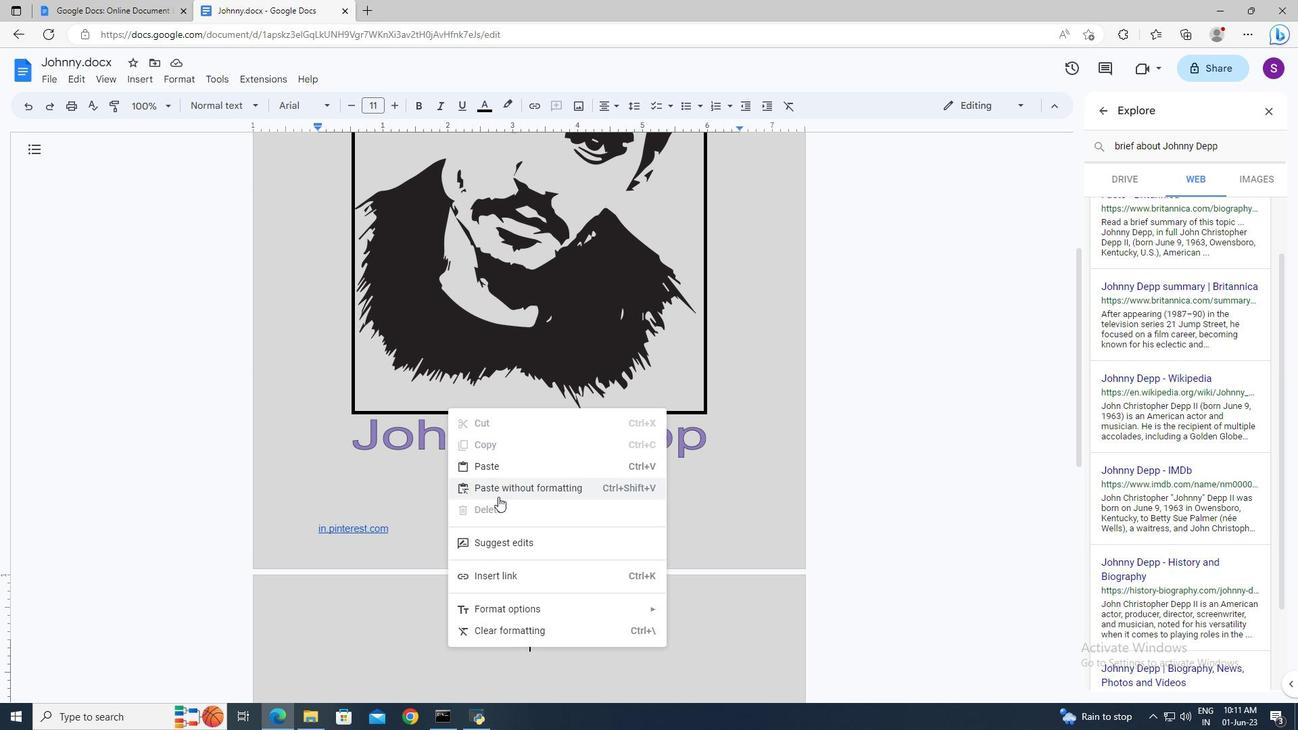 
Action: Mouse moved to (494, 495)
Screenshot: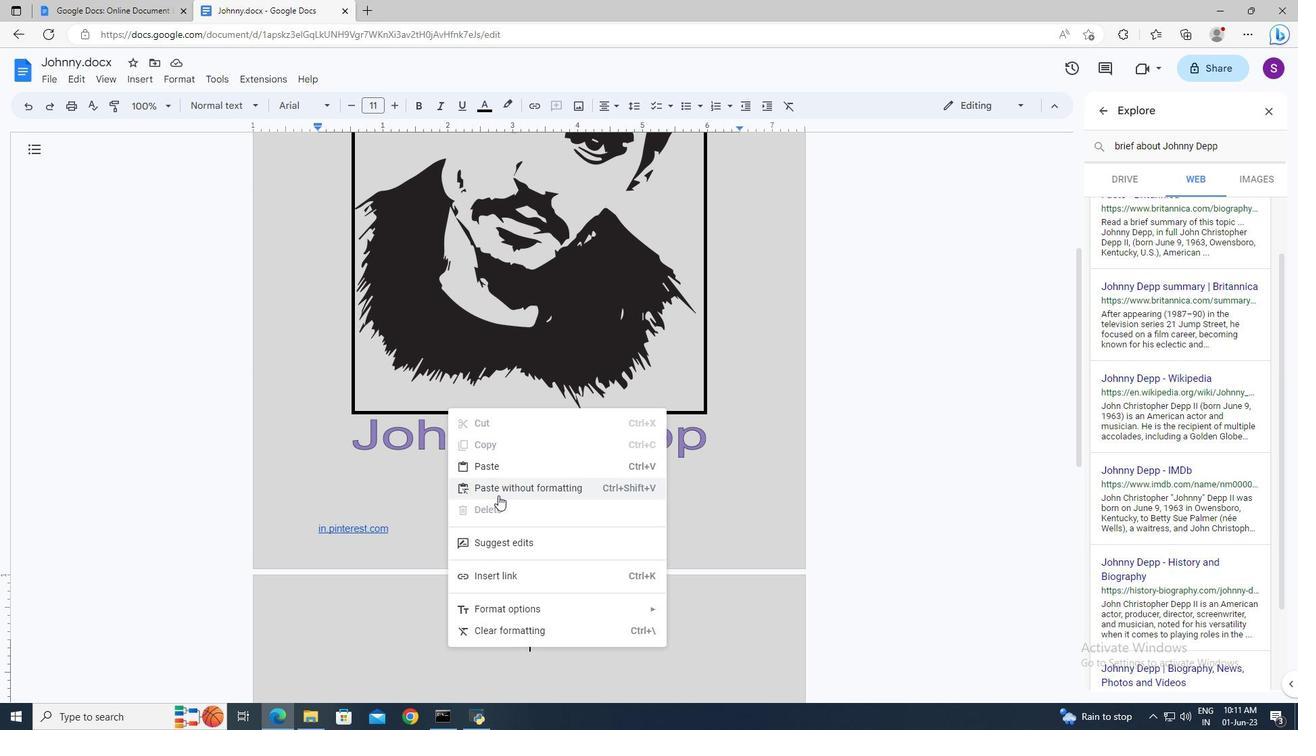 
Action: Mouse scrolled (494, 495) with delta (0, 0)
Screenshot: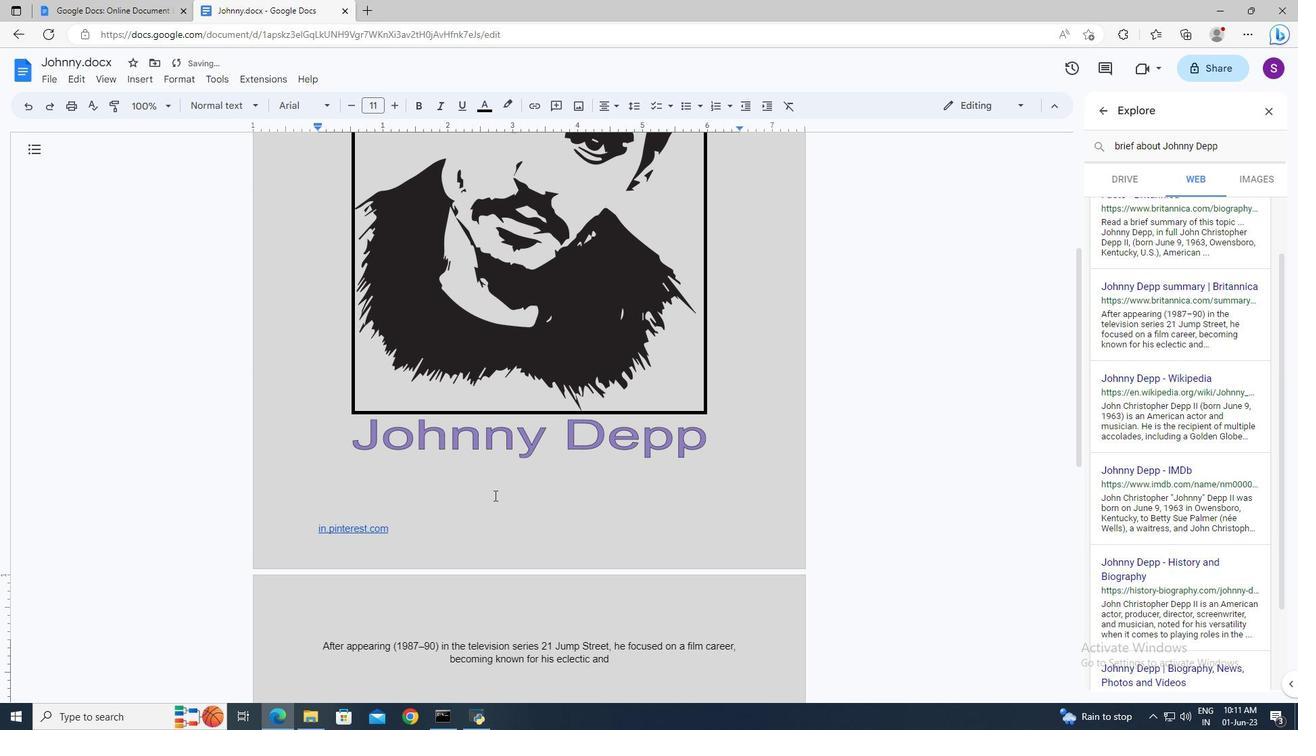 
Action: Mouse moved to (512, 570)
Screenshot: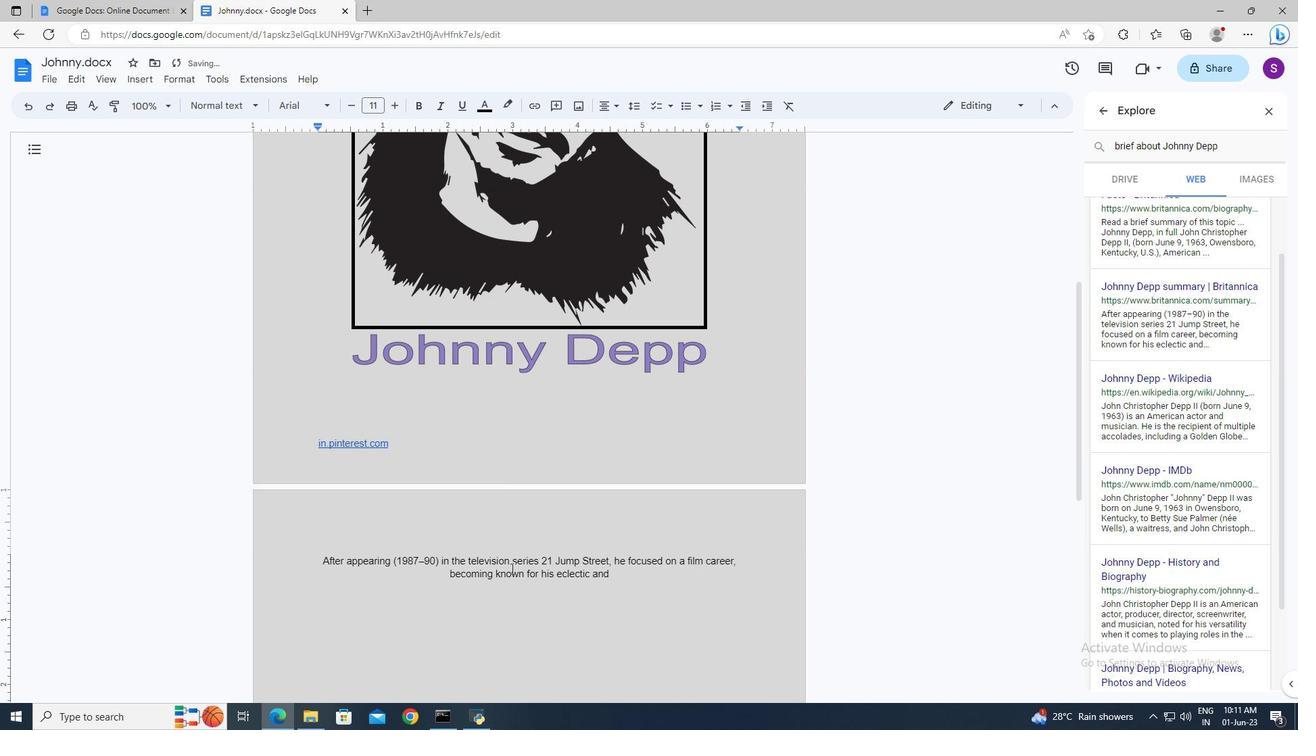 
Action: Key pressed ctrl+A
Screenshot: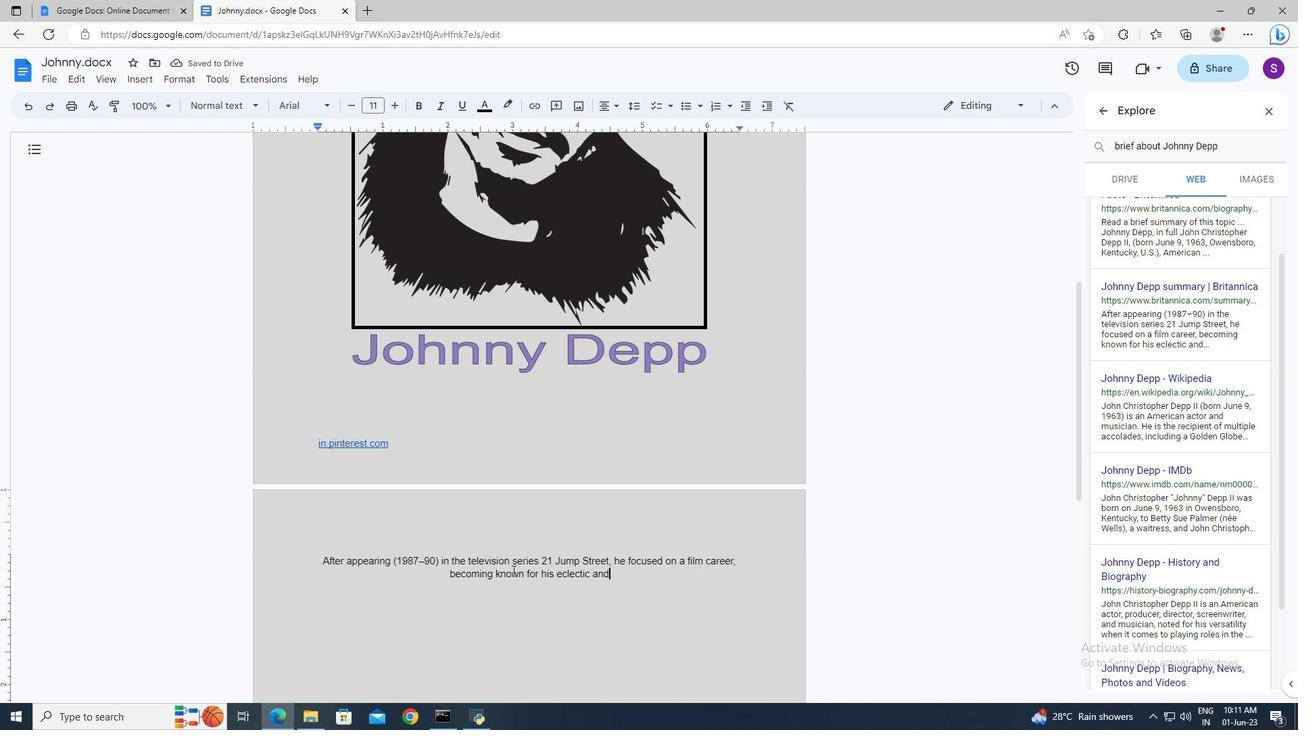 
Action: Mouse pressed left at (512, 570)
Screenshot: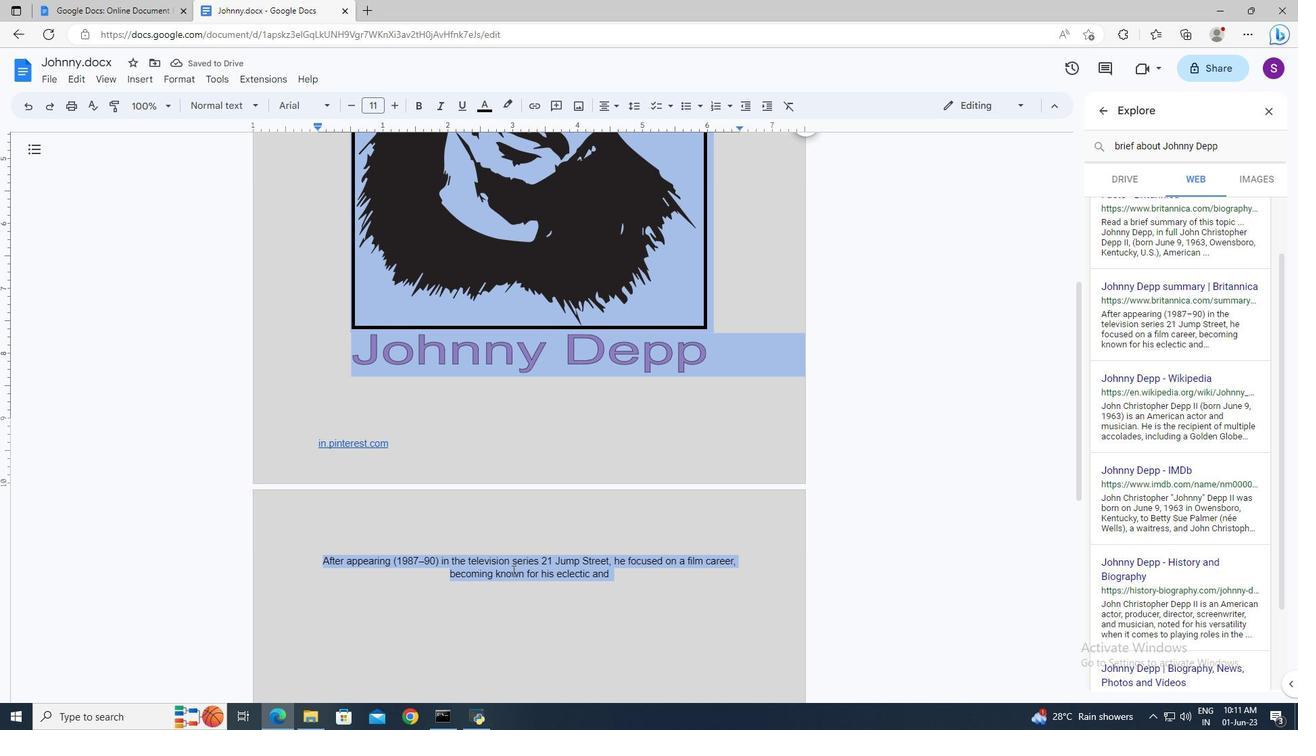 
Action: Mouse moved to (515, 575)
Screenshot: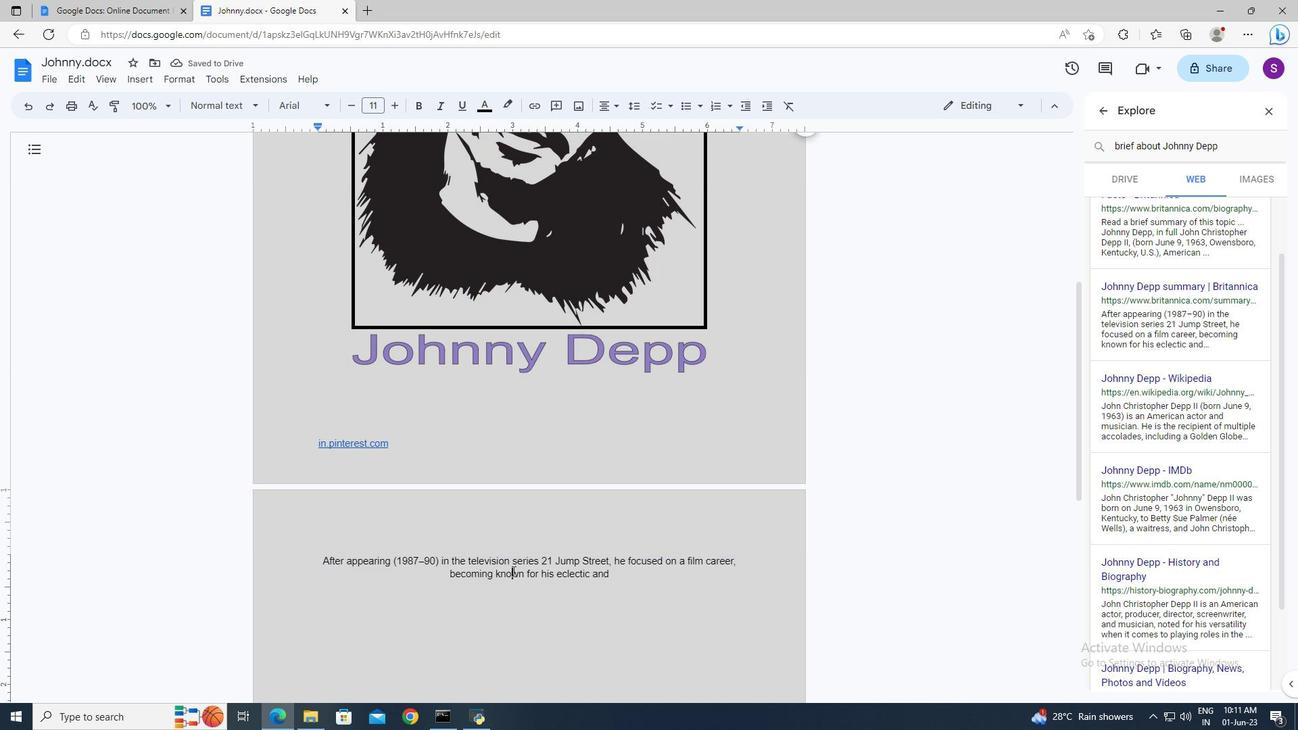 
Action: Mouse pressed left at (515, 575)
Screenshot: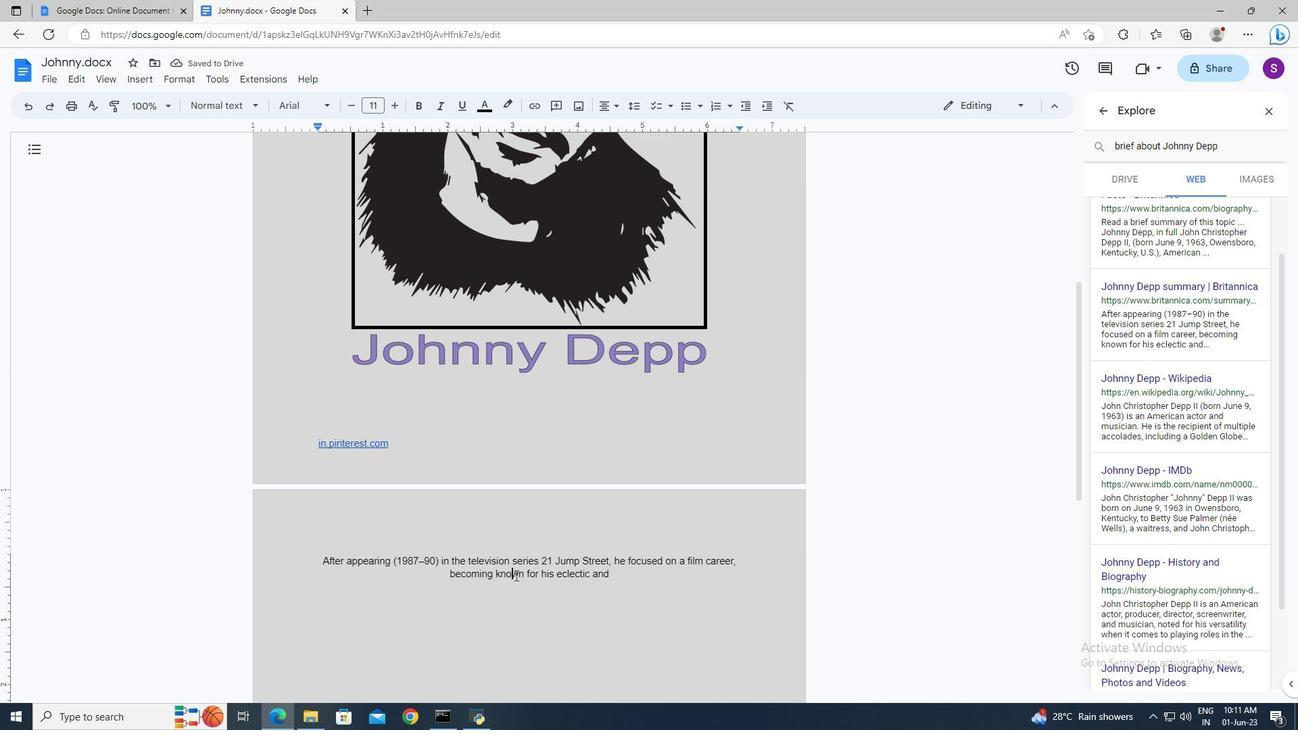 
Action: Mouse pressed left at (515, 575)
Screenshot: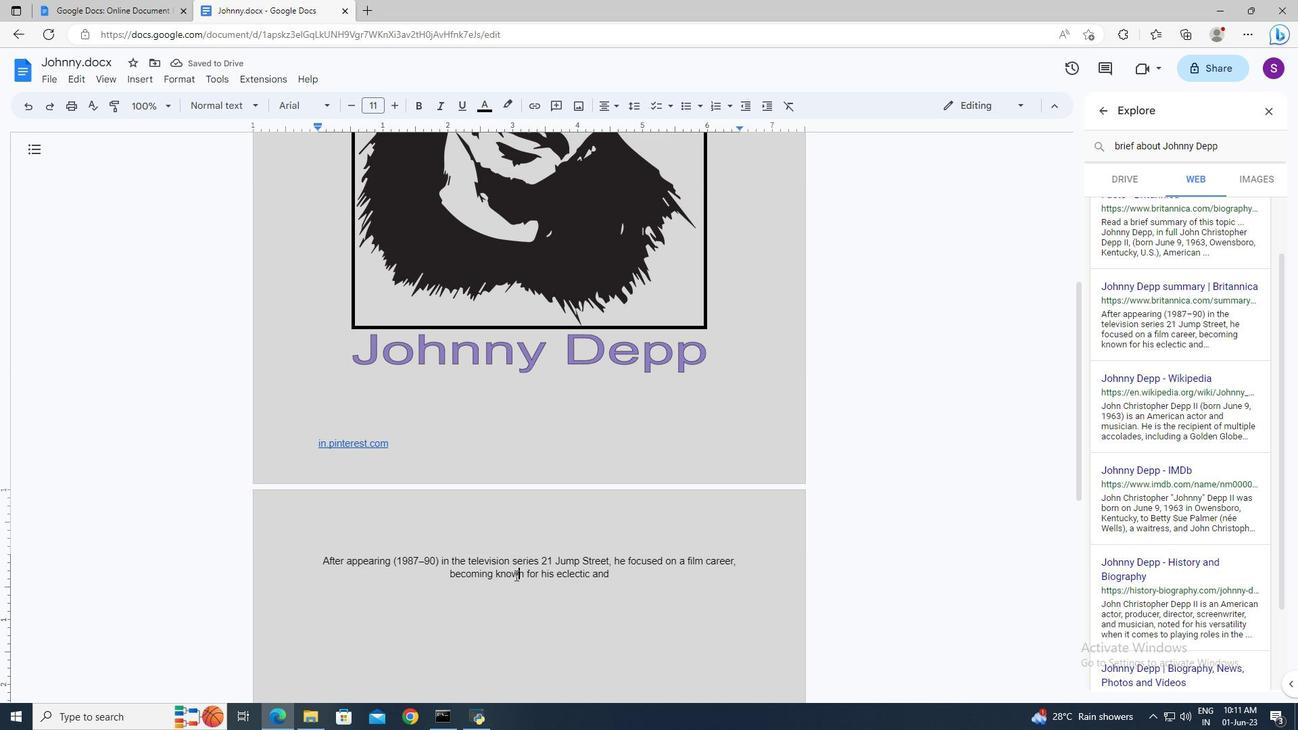 
Action: Key pressed <Key.shift><Key.up><Key.down><Key.shift><Key.up>
Screenshot: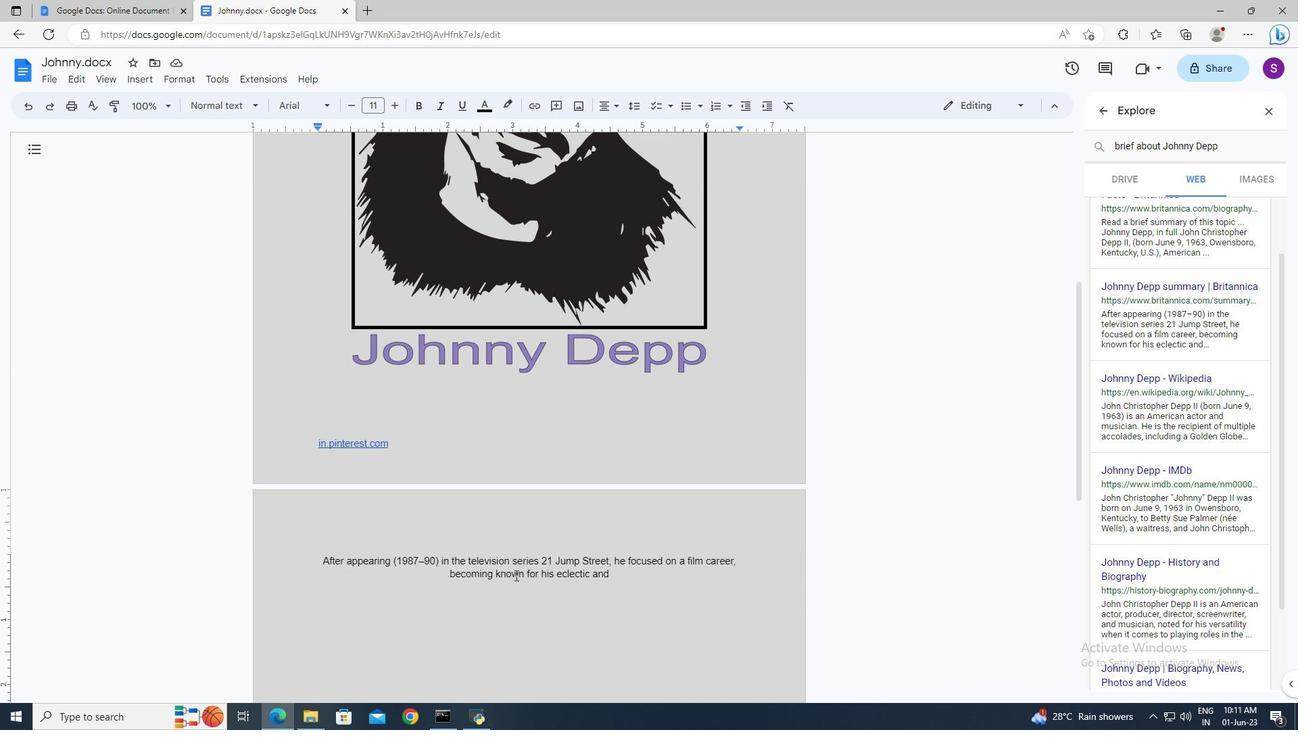 
Action: Mouse moved to (609, 111)
Screenshot: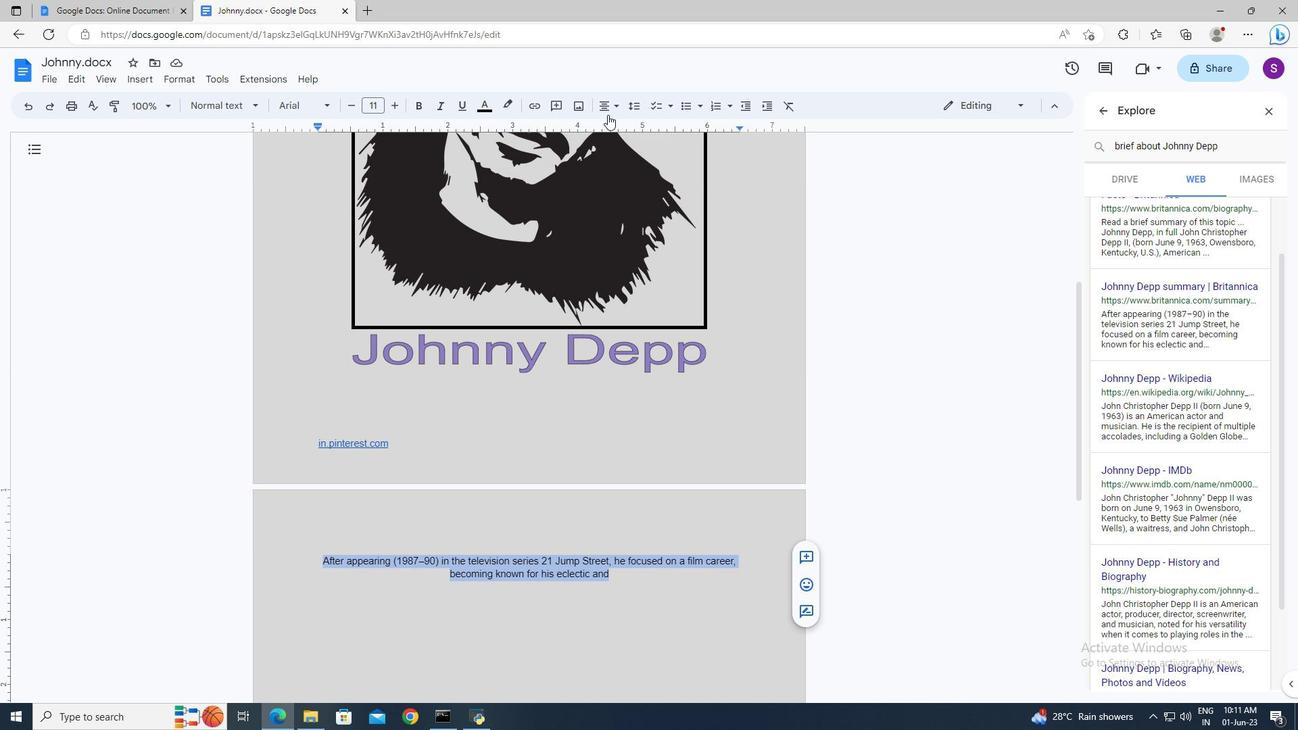 
Action: Mouse pressed left at (609, 111)
Screenshot: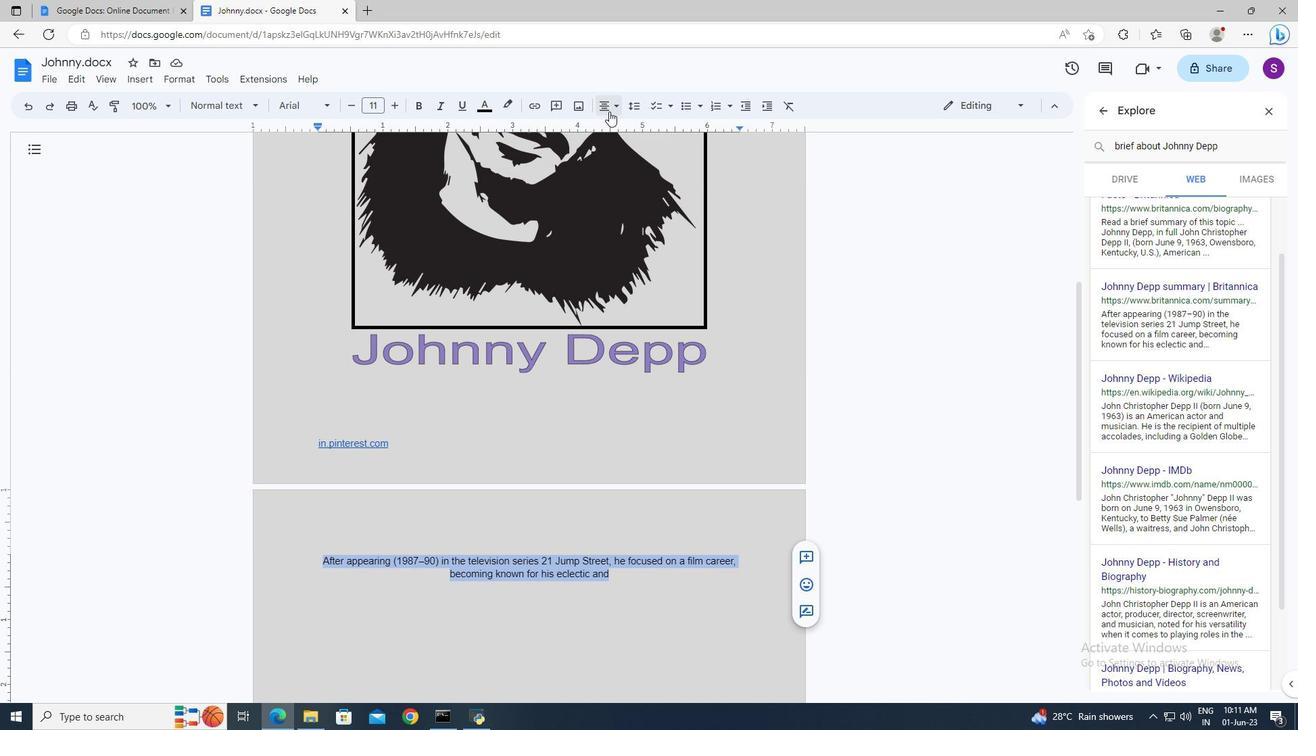 
Action: Mouse moved to (609, 126)
Screenshot: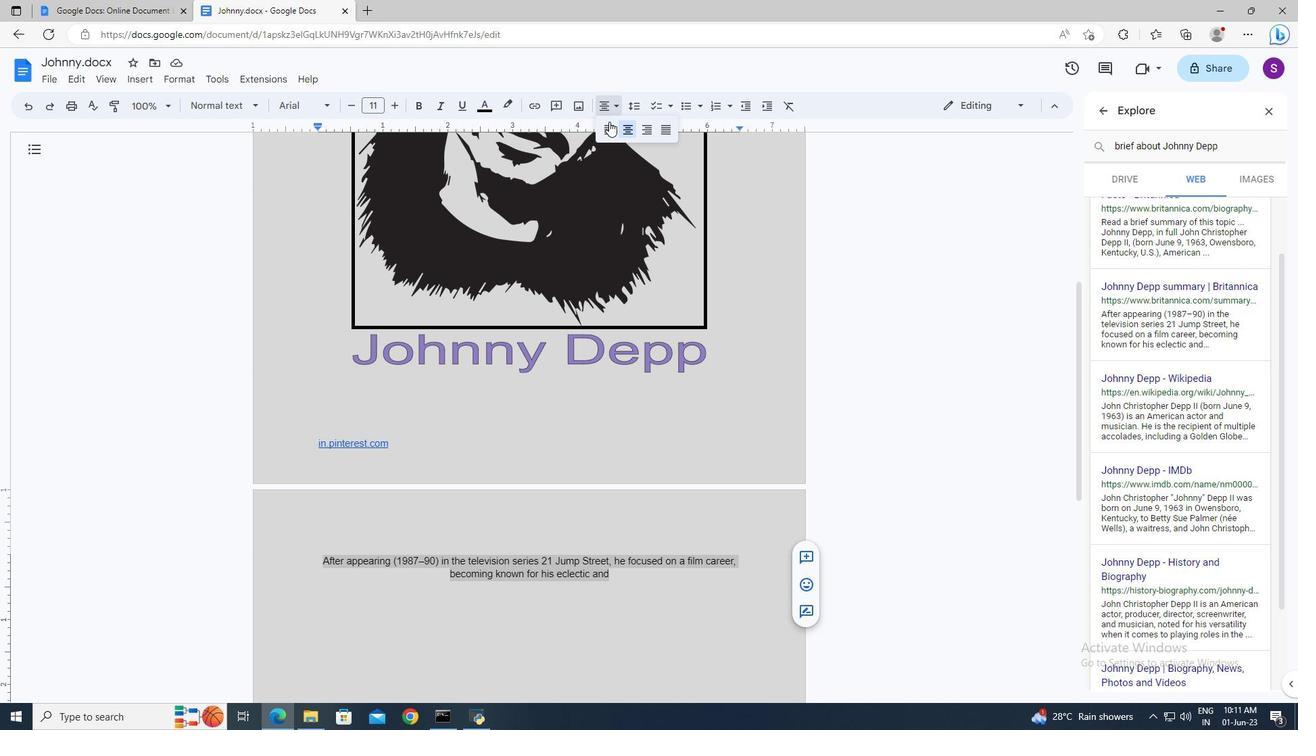 
Action: Mouse pressed left at (609, 126)
Screenshot: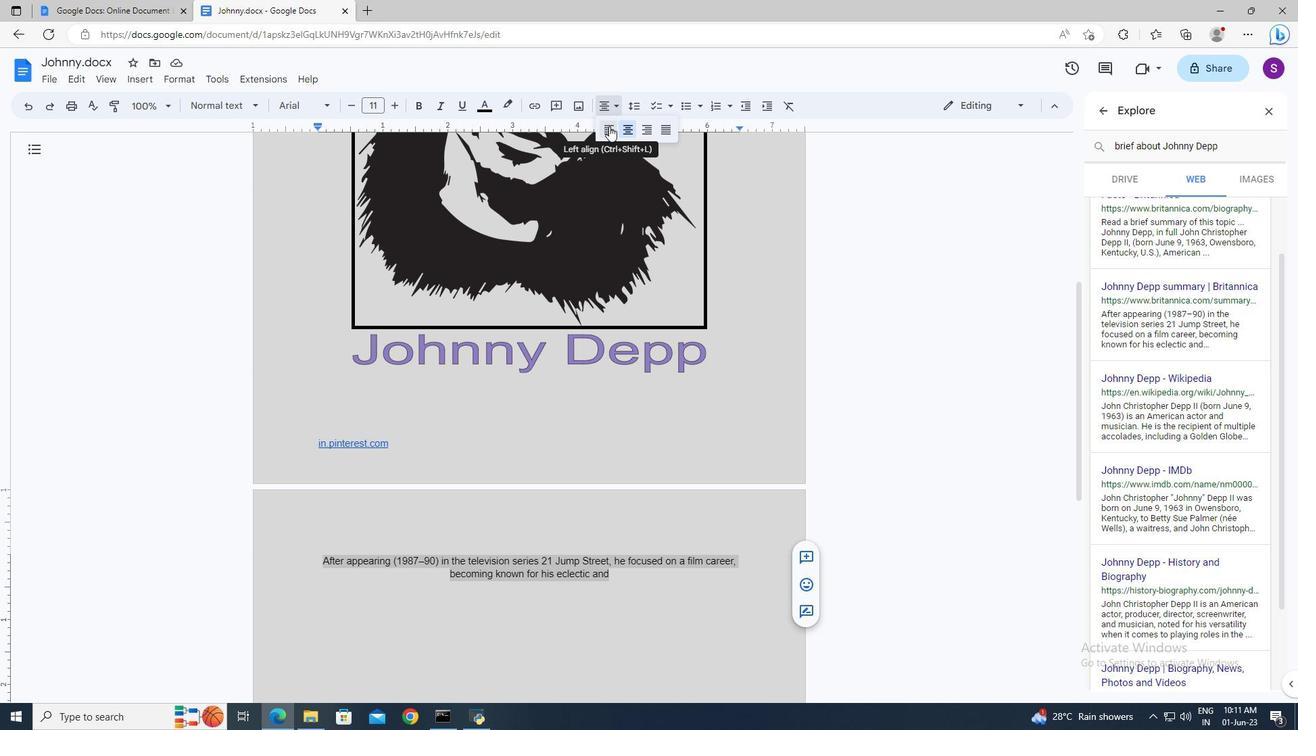 
Action: Mouse moved to (638, 586)
Screenshot: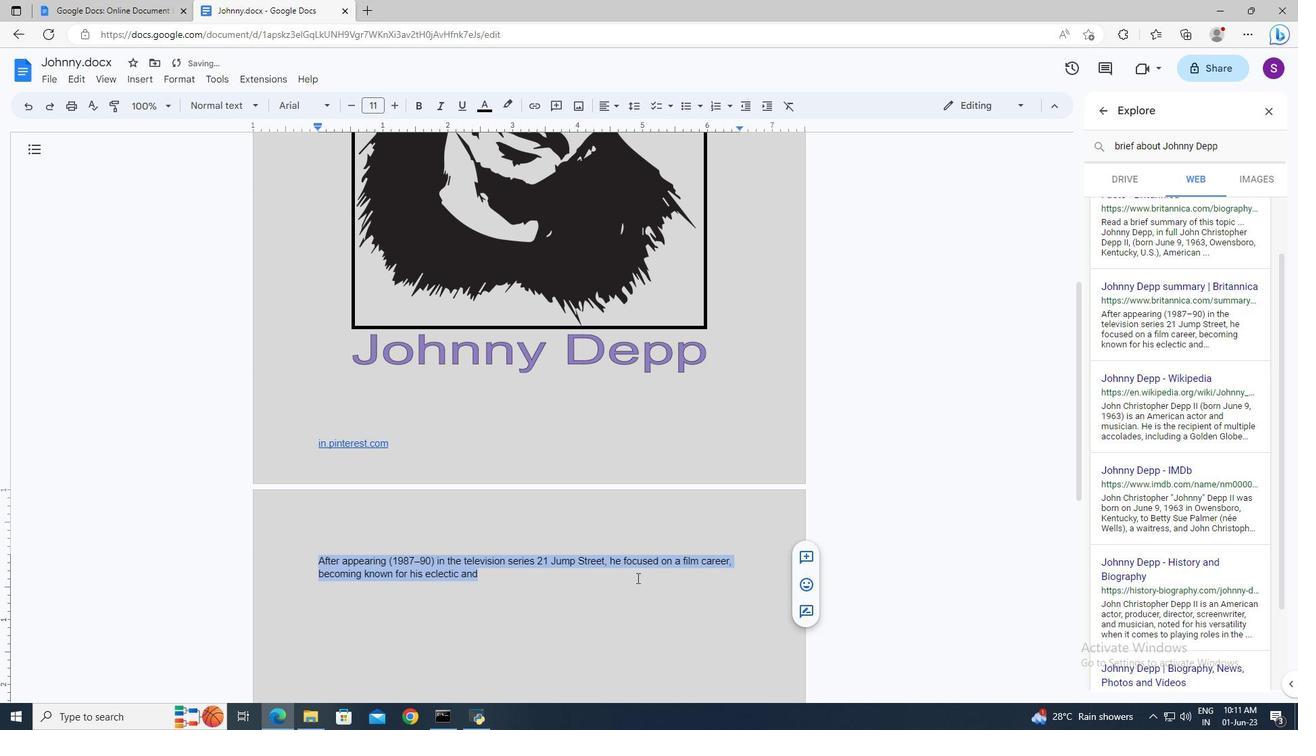 
Action: Mouse pressed left at (638, 586)
Screenshot: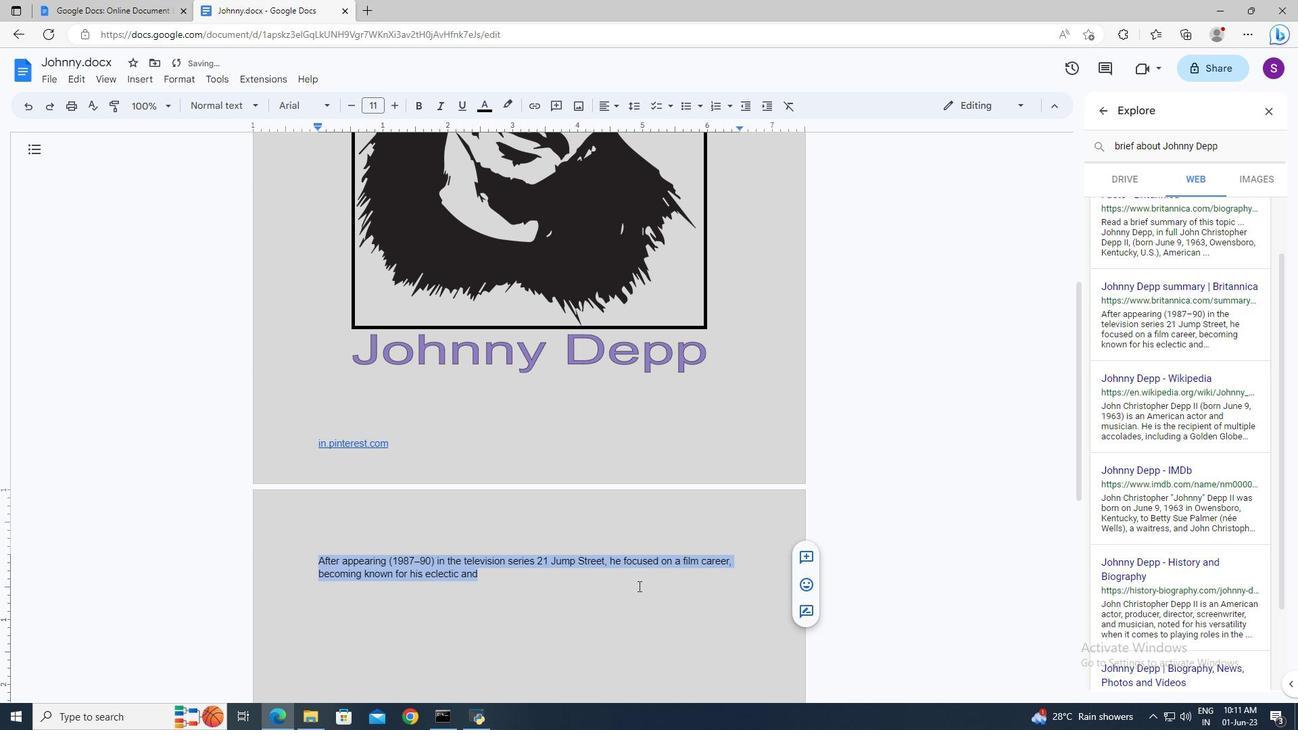 
